 Task: Find connections with filter location Porto Calvo with filter topic #fundraisingwith filter profile language English with filter current company Danieli Group with filter school PES University with filter industry Retail Art Supplies with filter service category Typing with filter keywords title Reiki Practitioner
Action: Mouse moved to (600, 111)
Screenshot: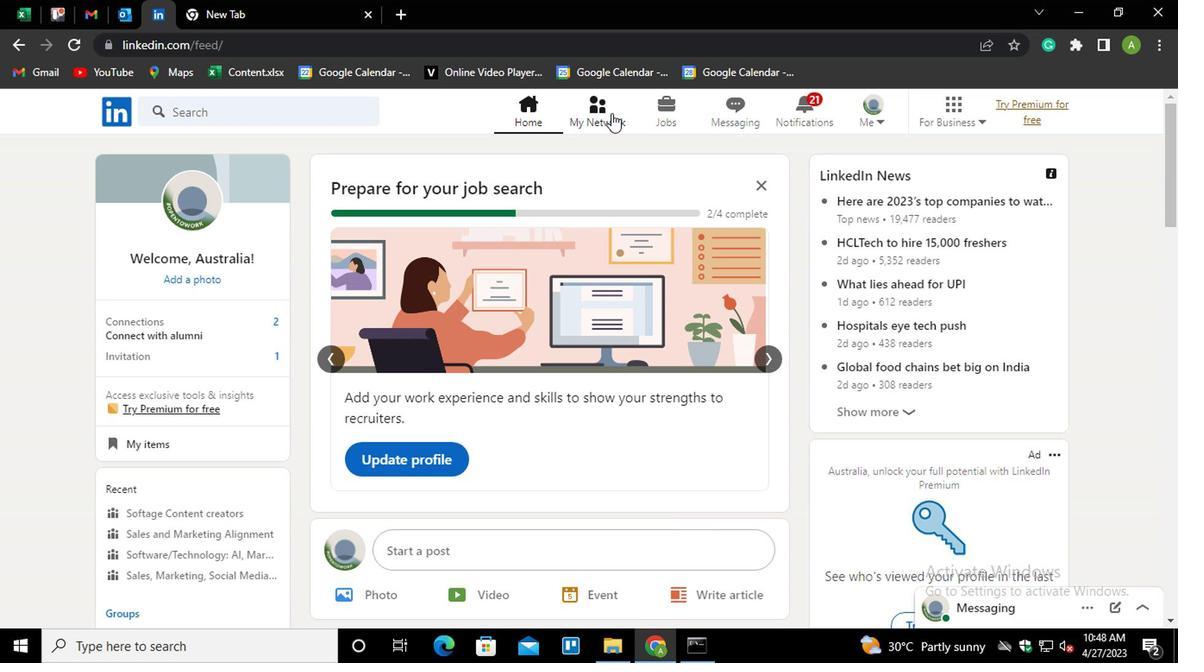 
Action: Mouse pressed left at (600, 111)
Screenshot: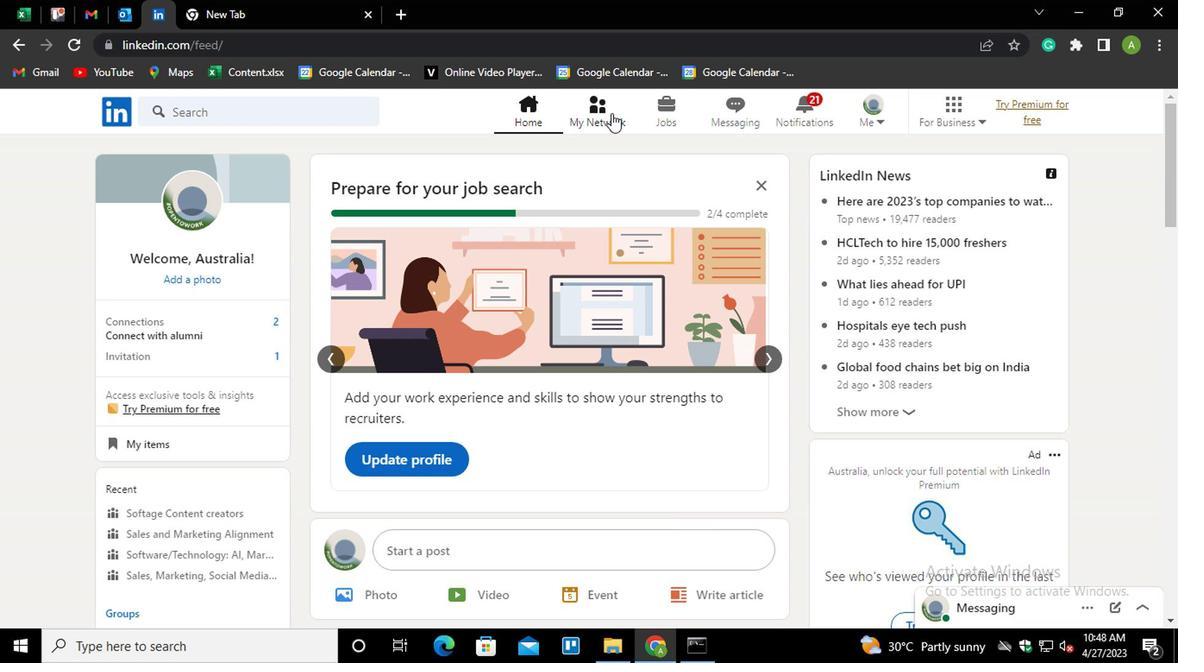 
Action: Mouse moved to (189, 197)
Screenshot: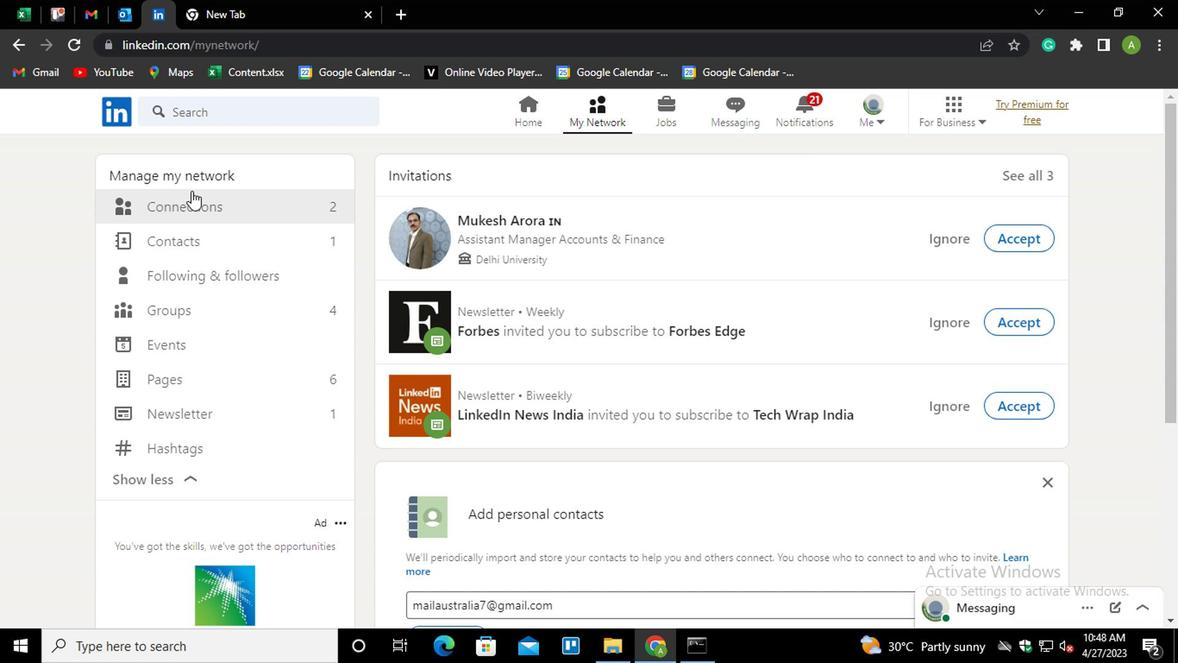 
Action: Mouse pressed left at (189, 197)
Screenshot: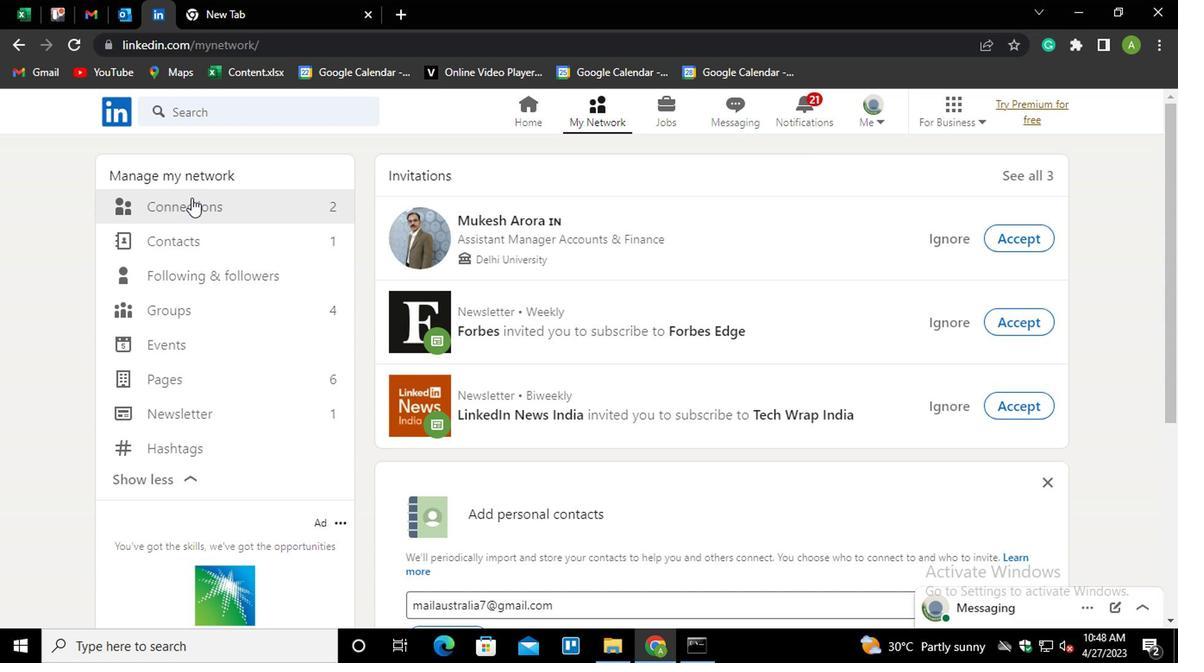 
Action: Mouse moved to (684, 210)
Screenshot: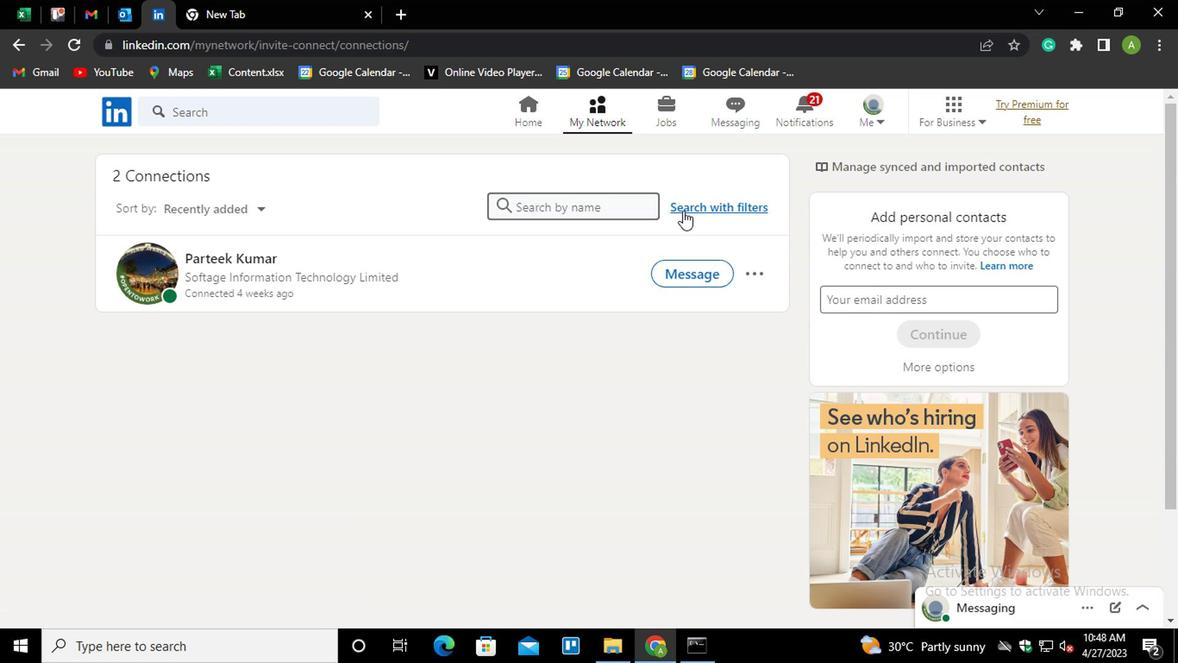 
Action: Mouse pressed left at (684, 210)
Screenshot: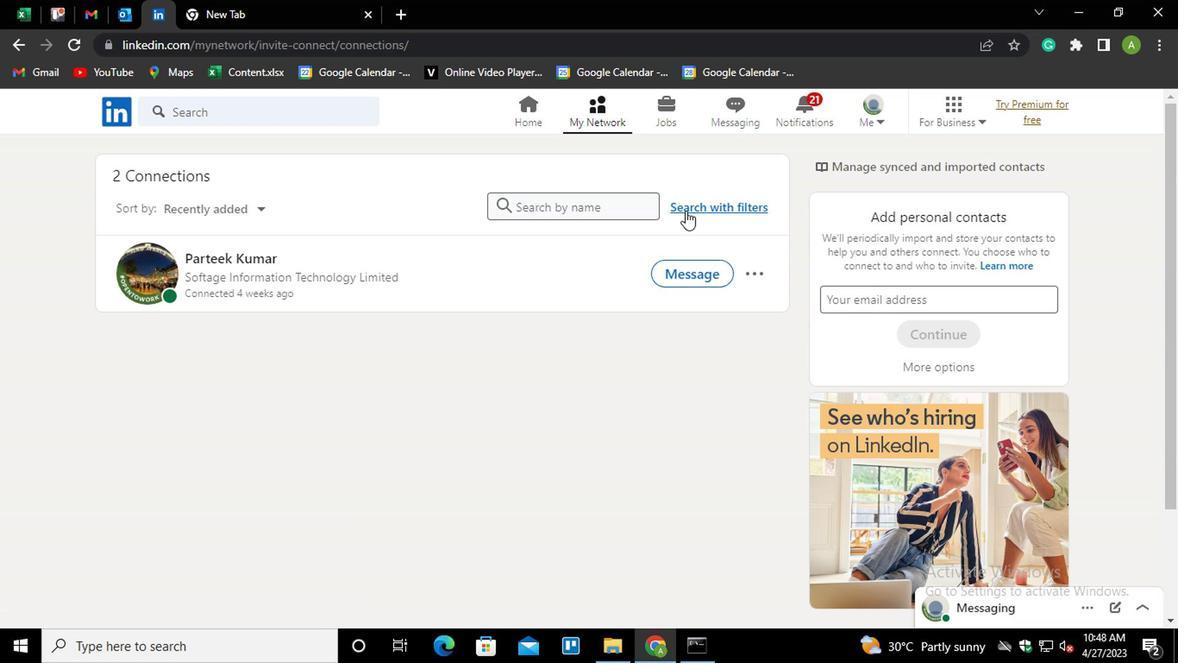 
Action: Mouse moved to (575, 155)
Screenshot: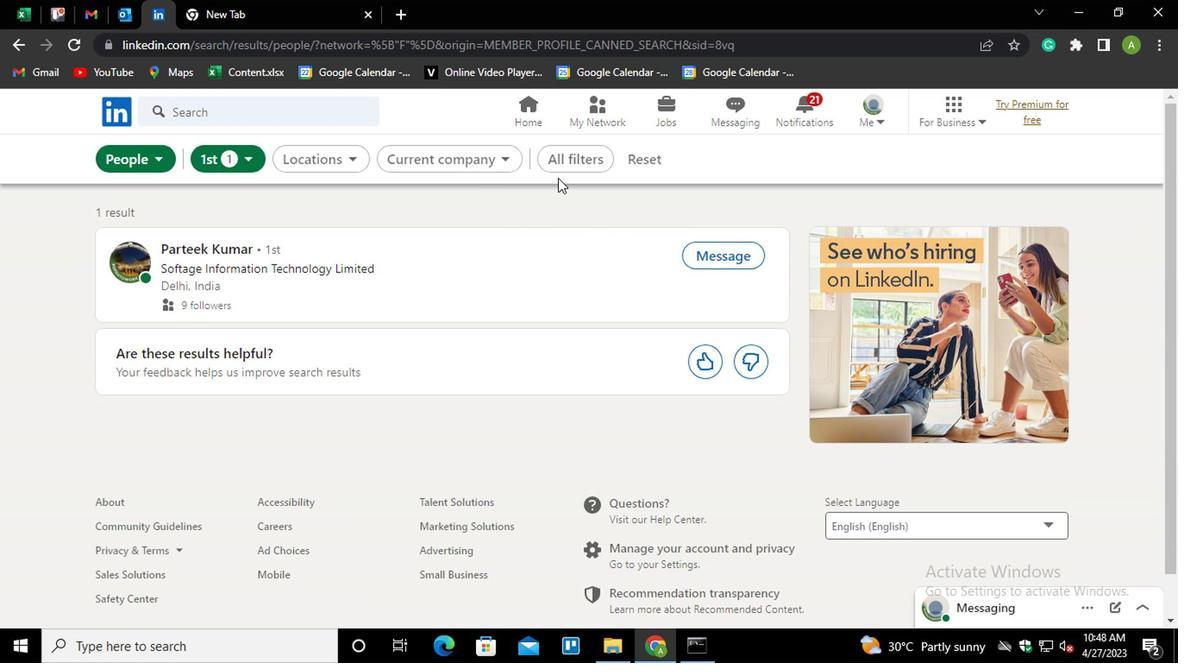 
Action: Mouse pressed left at (575, 155)
Screenshot: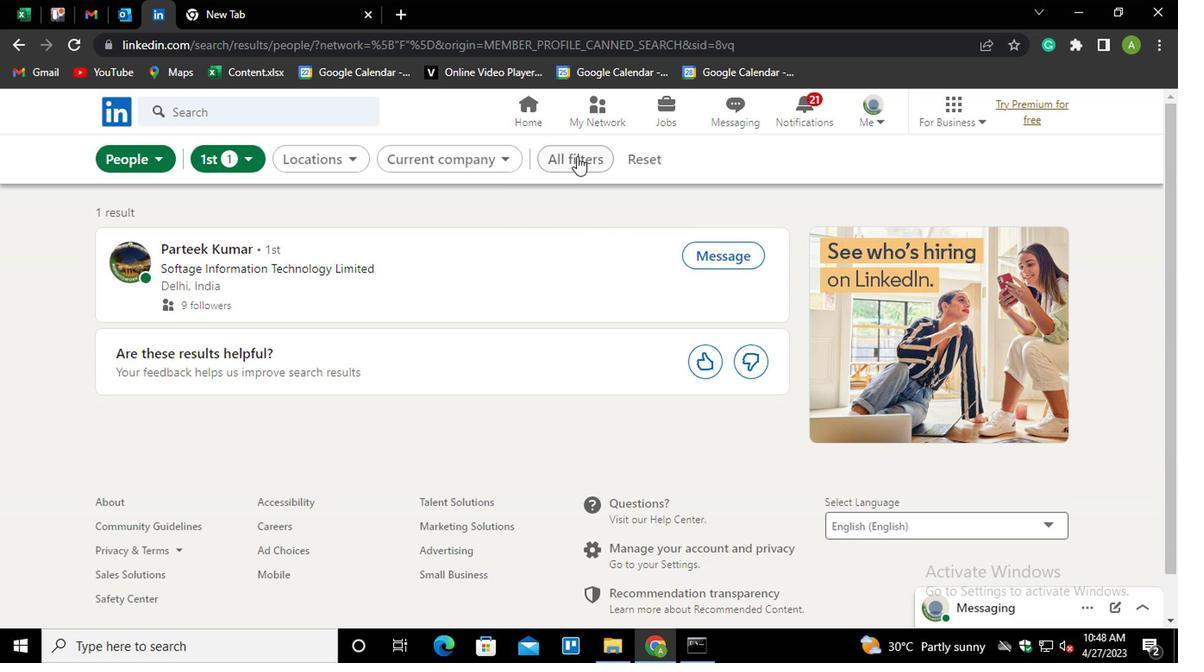 
Action: Mouse moved to (792, 301)
Screenshot: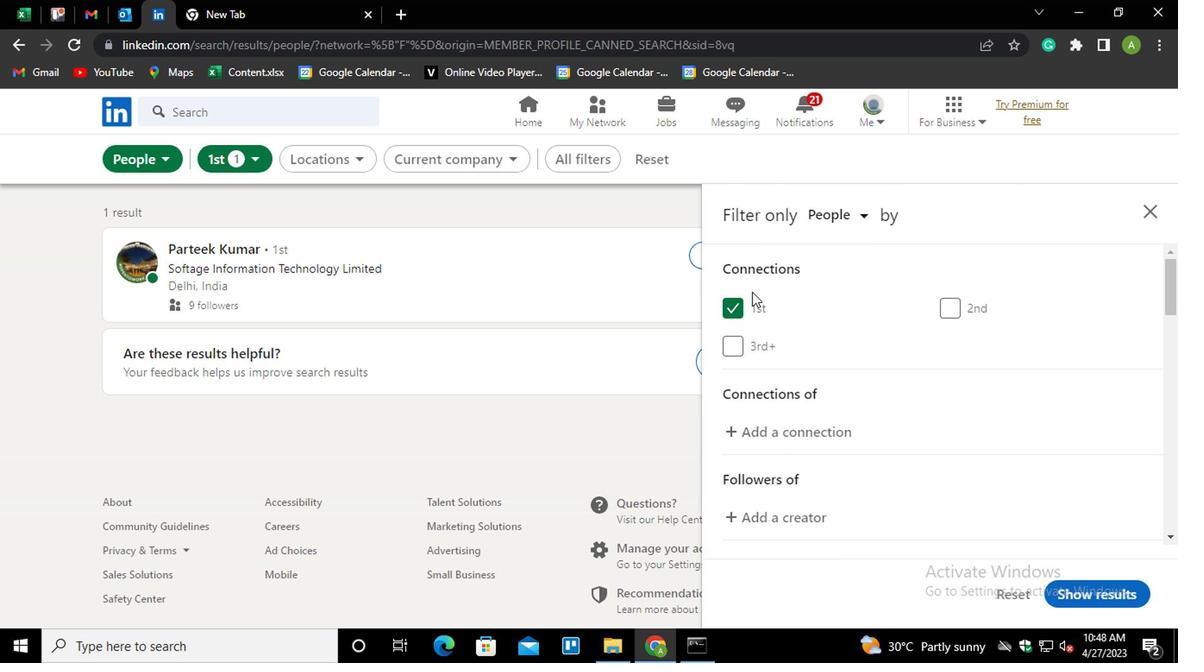 
Action: Mouse scrolled (792, 300) with delta (0, 0)
Screenshot: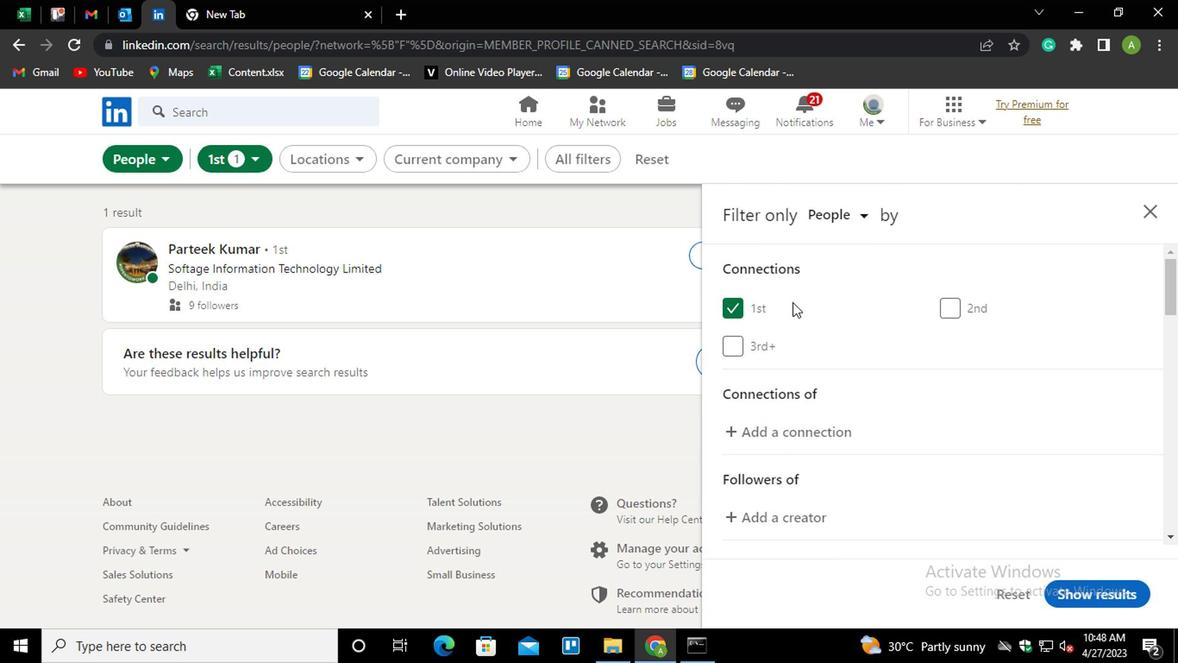 
Action: Mouse scrolled (792, 300) with delta (0, 0)
Screenshot: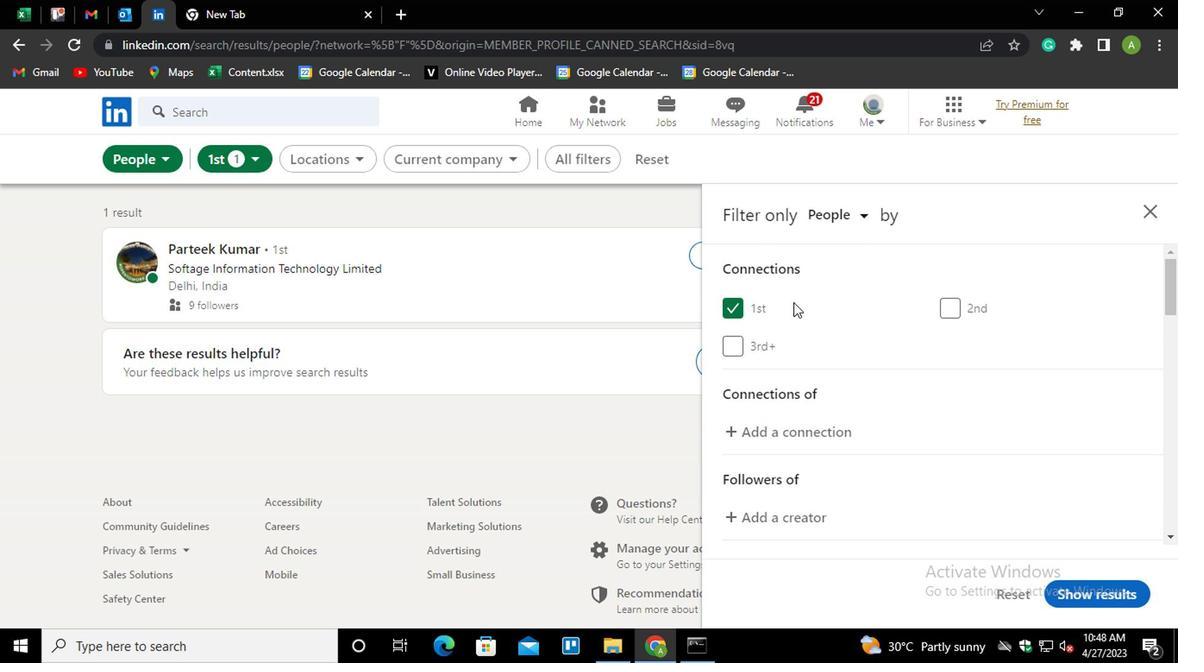 
Action: Mouse scrolled (792, 300) with delta (0, 0)
Screenshot: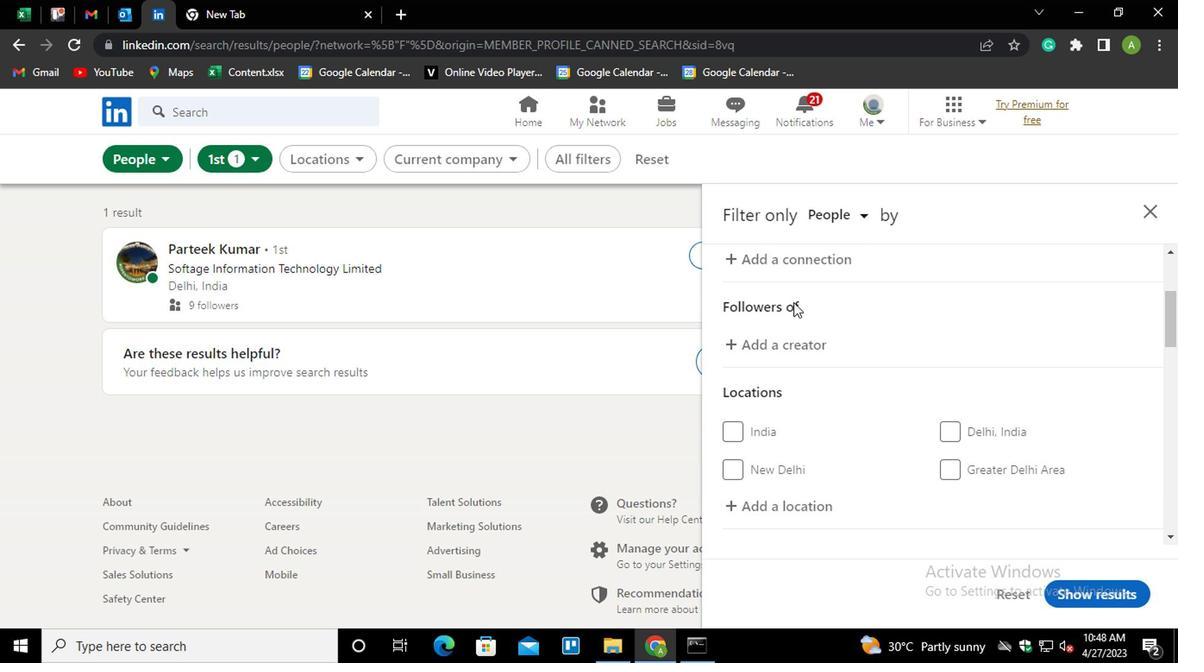 
Action: Mouse moved to (781, 413)
Screenshot: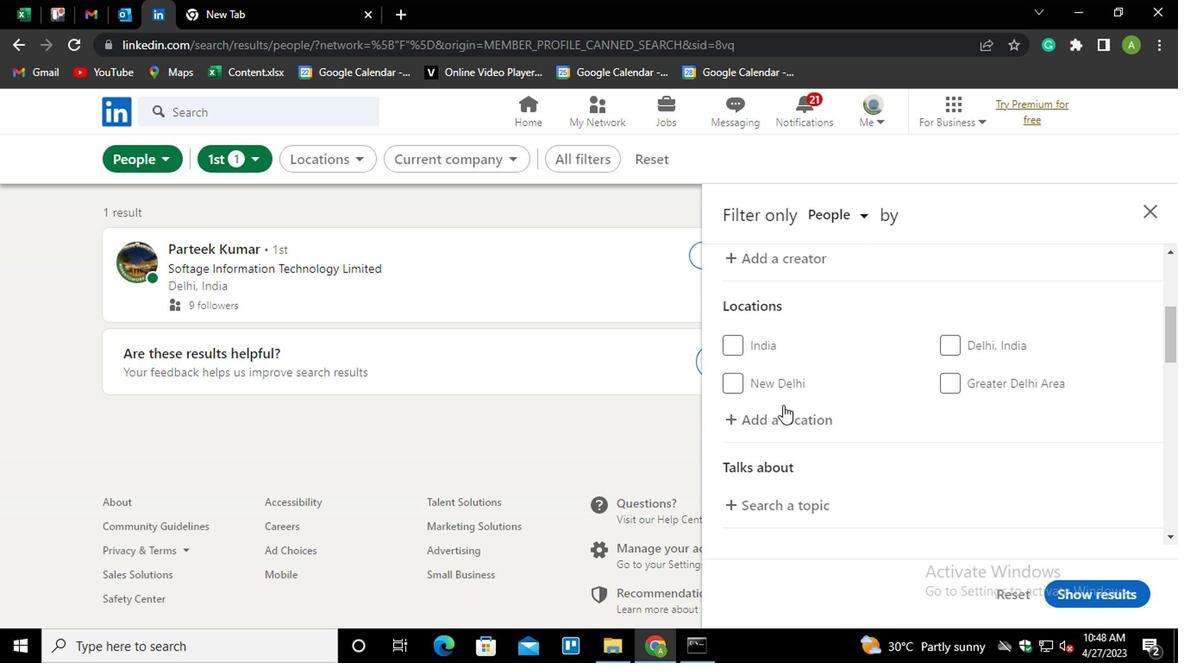
Action: Mouse pressed left at (781, 413)
Screenshot: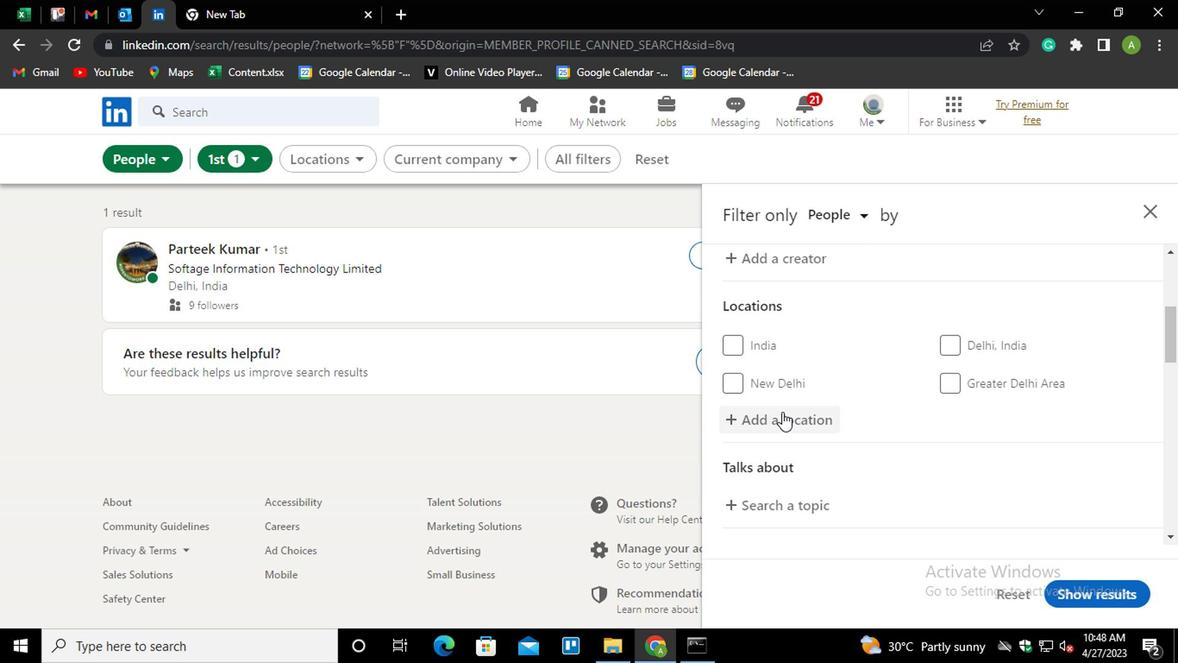 
Action: Mouse moved to (783, 415)
Screenshot: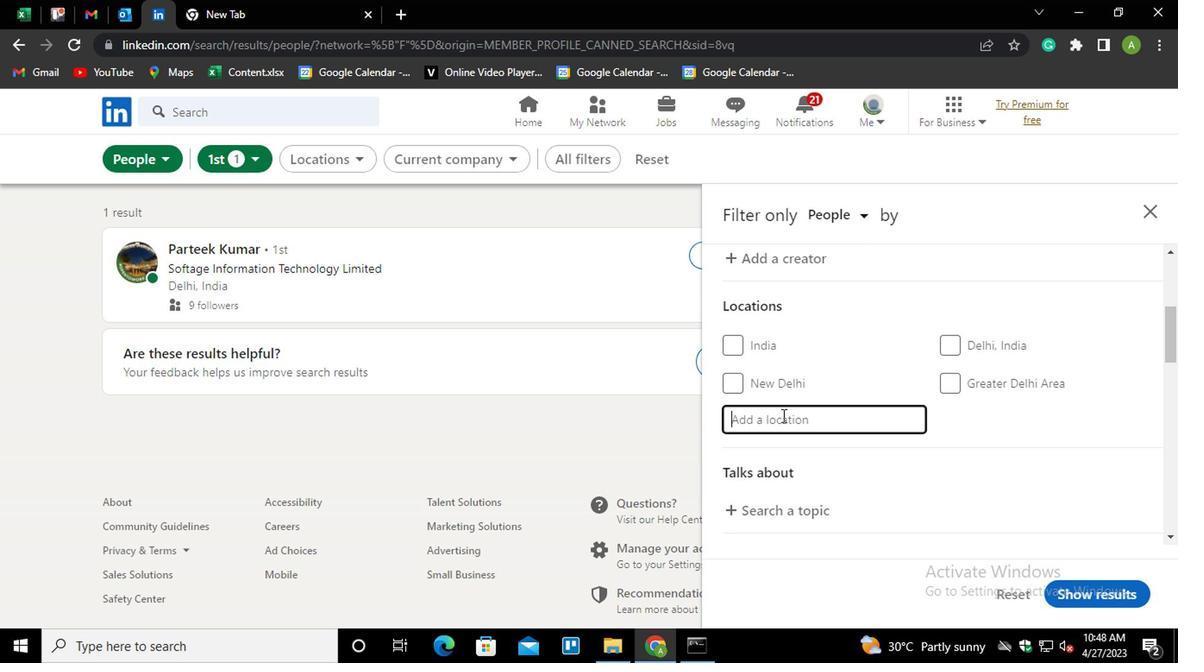 
Action: Mouse pressed left at (783, 415)
Screenshot: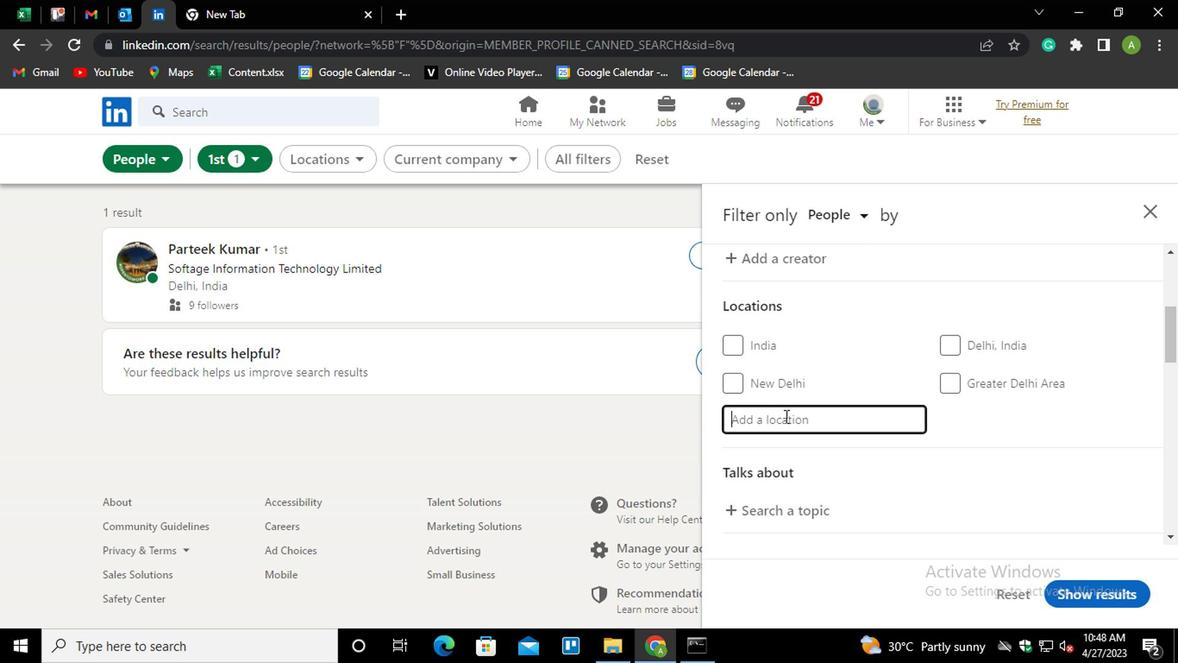 
Action: Mouse moved to (783, 416)
Screenshot: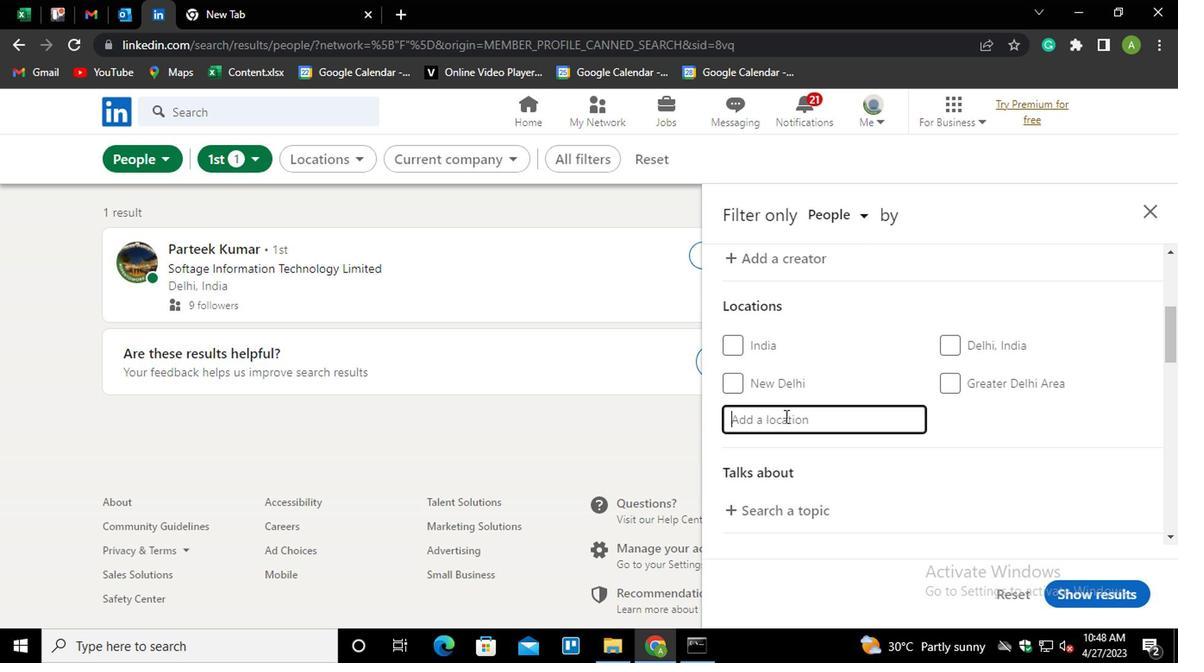 
Action: Key pressed <Key.shift_r>Porto<Key.space><Key.shift><Key.shift>CALVO<Key.down><Key.enter>
Screenshot: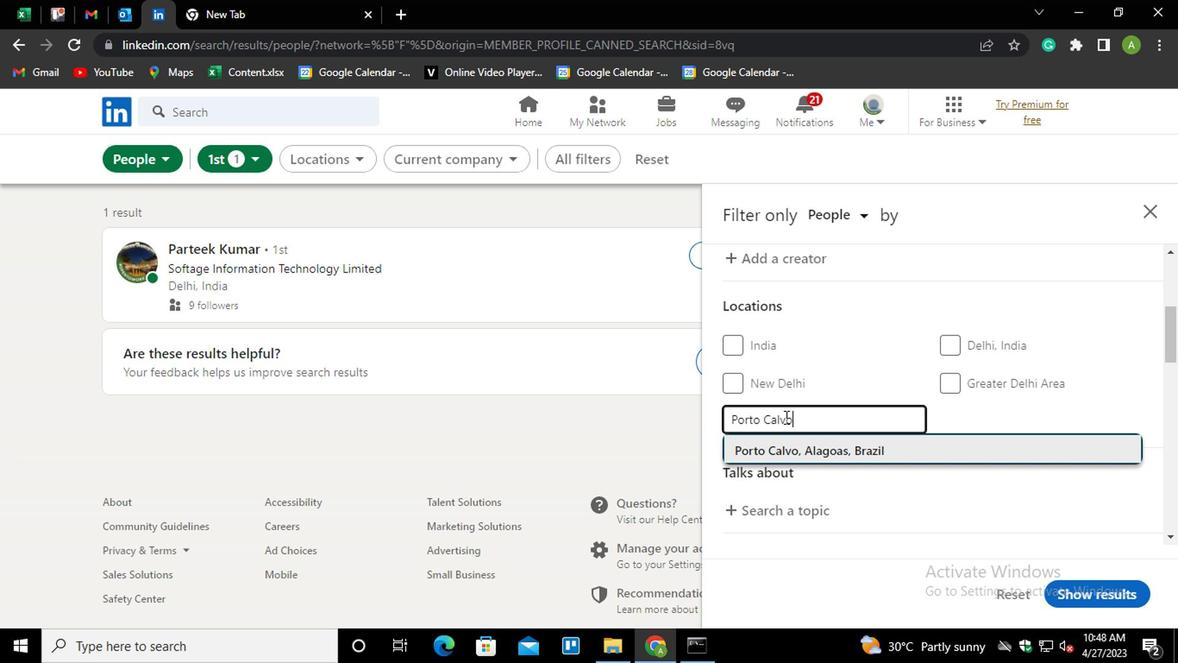 
Action: Mouse moved to (783, 416)
Screenshot: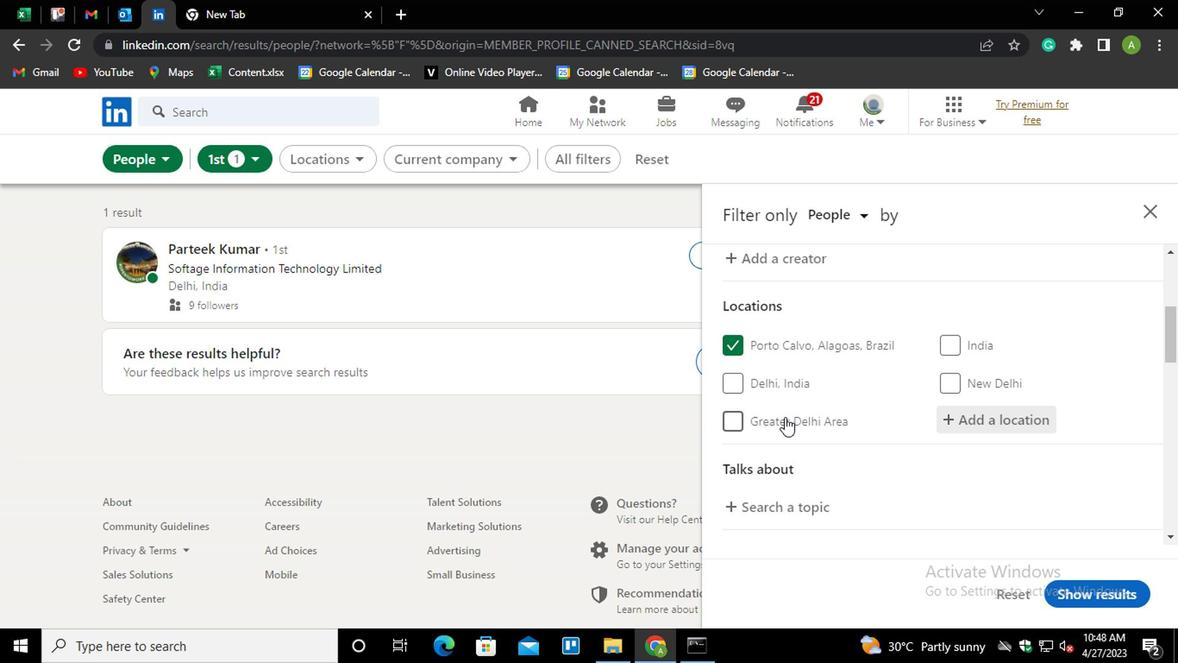 
Action: Mouse scrolled (783, 415) with delta (0, -1)
Screenshot: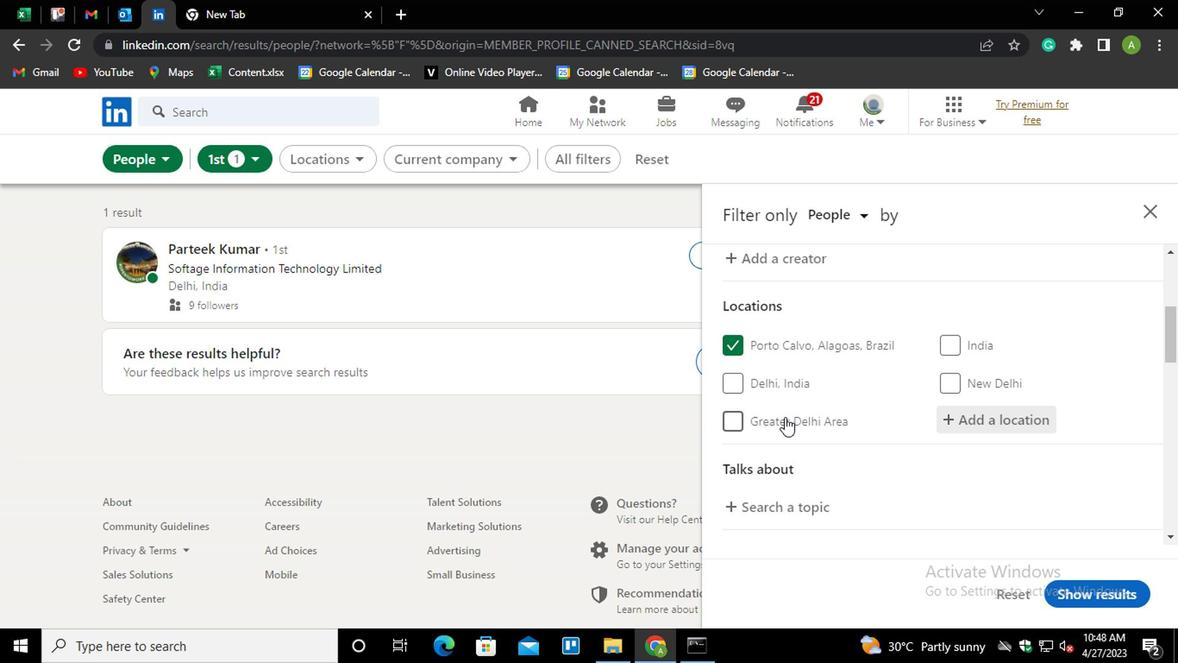 
Action: Mouse moved to (785, 417)
Screenshot: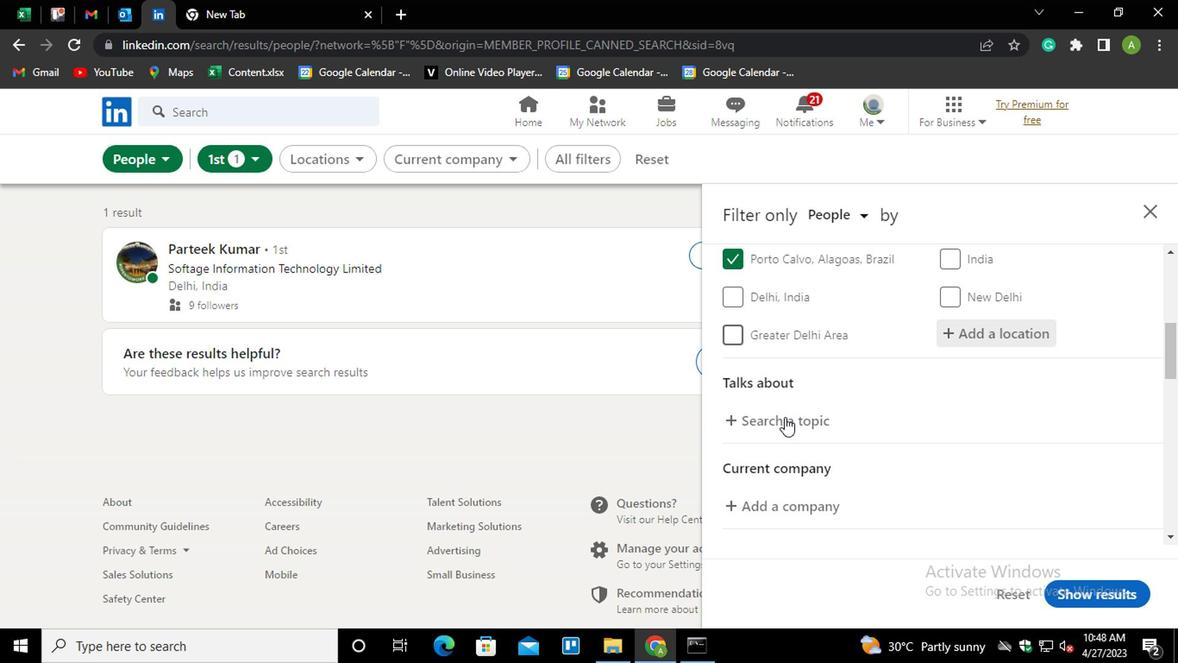 
Action: Mouse pressed left at (785, 417)
Screenshot: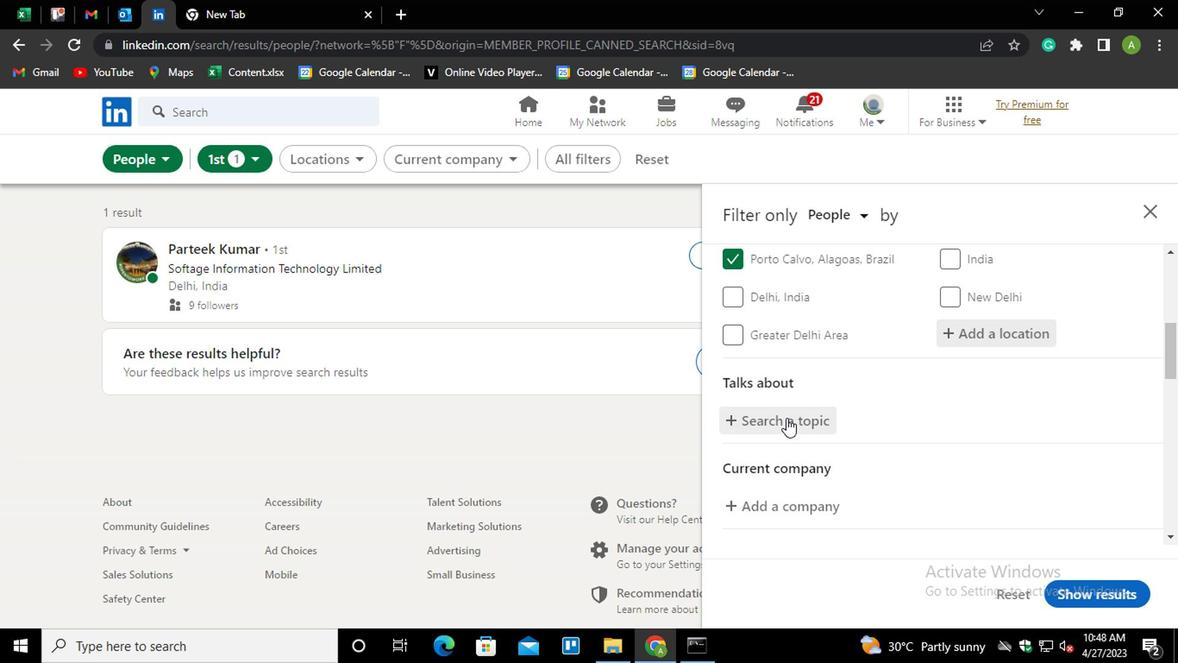 
Action: Key pressed <Key.shift>#FUNDRAISING
Screenshot: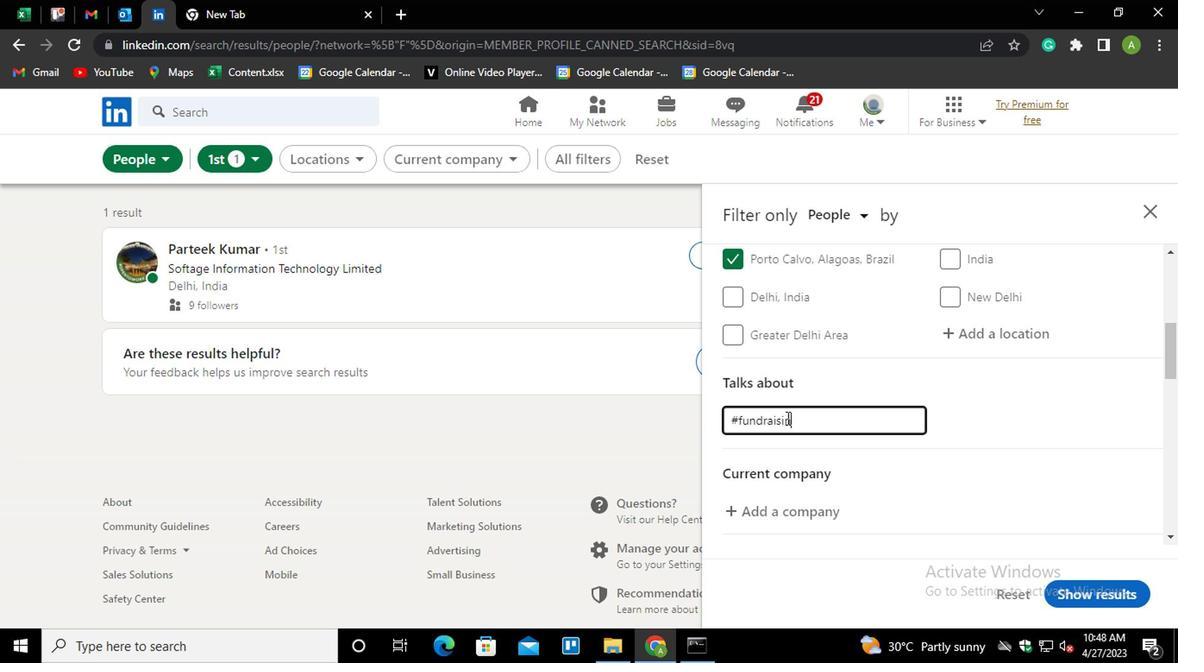 
Action: Mouse moved to (1048, 431)
Screenshot: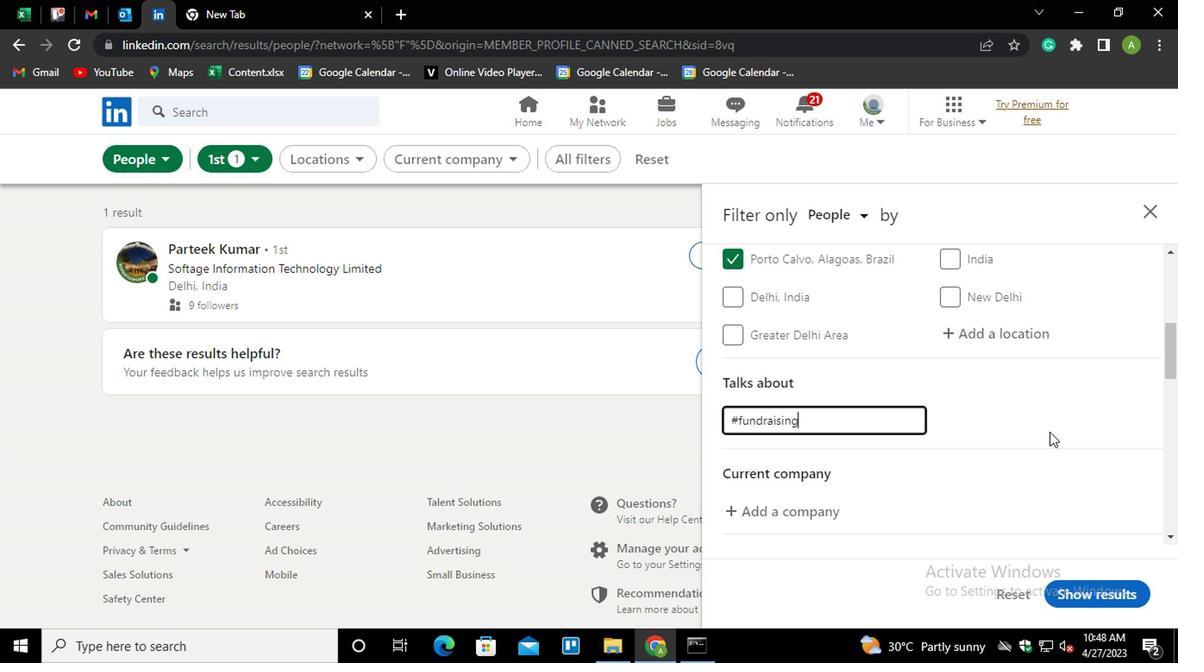 
Action: Mouse pressed left at (1048, 431)
Screenshot: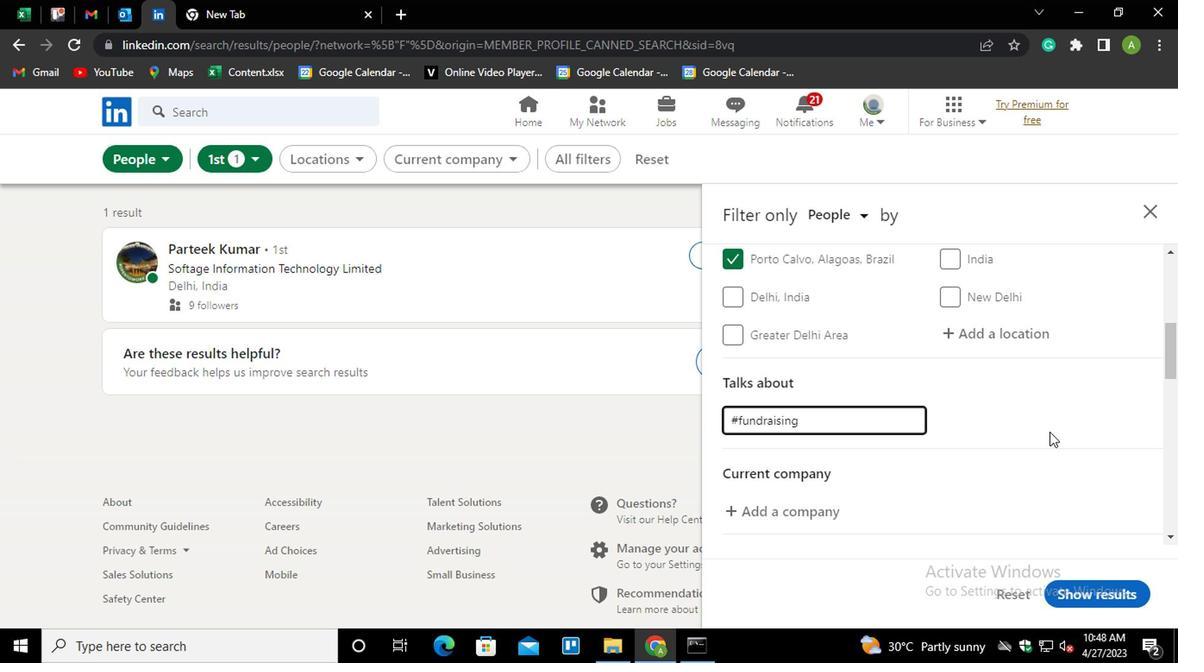 
Action: Mouse moved to (1036, 449)
Screenshot: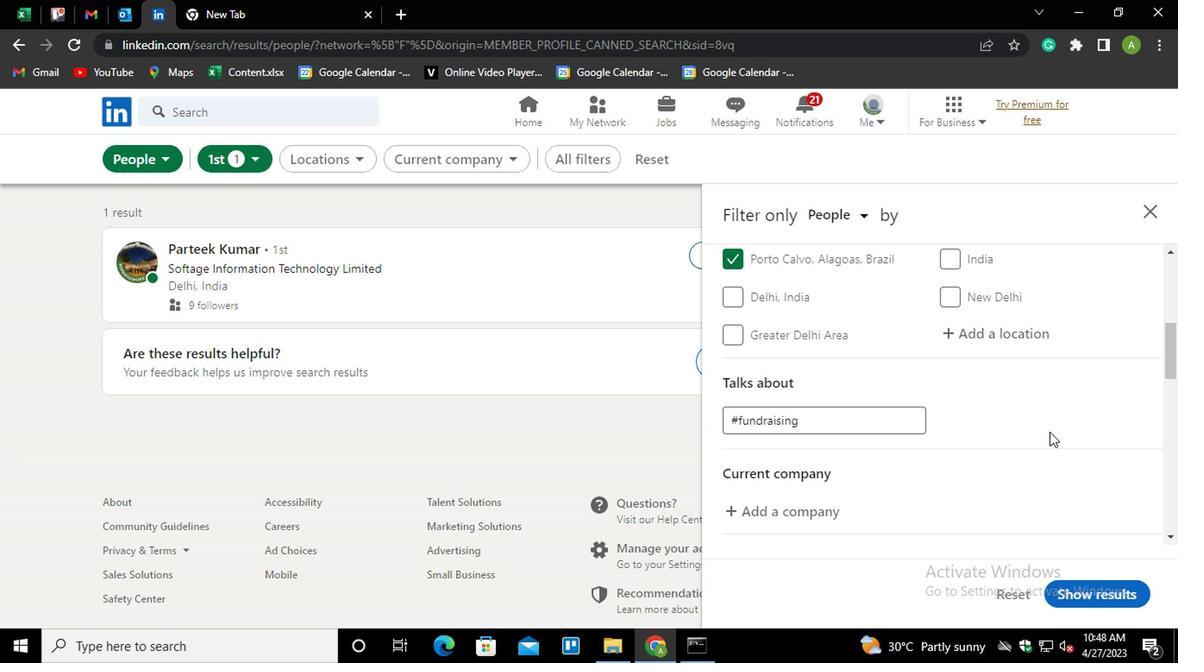 
Action: Mouse scrolled (1036, 448) with delta (0, 0)
Screenshot: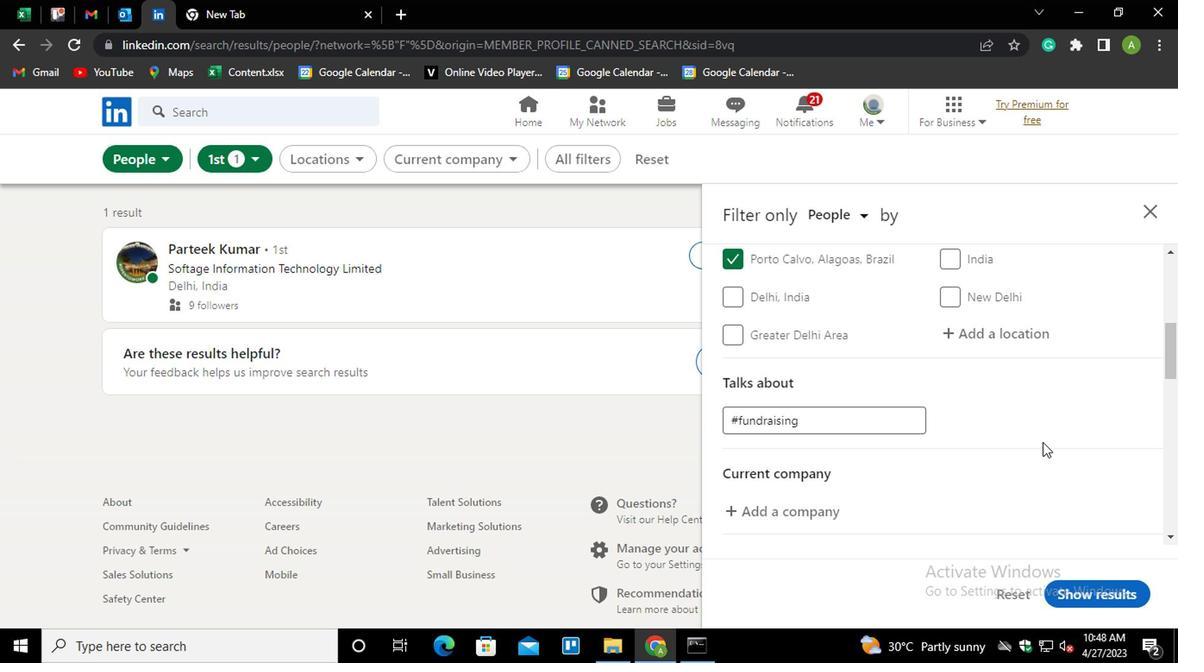 
Action: Mouse moved to (806, 422)
Screenshot: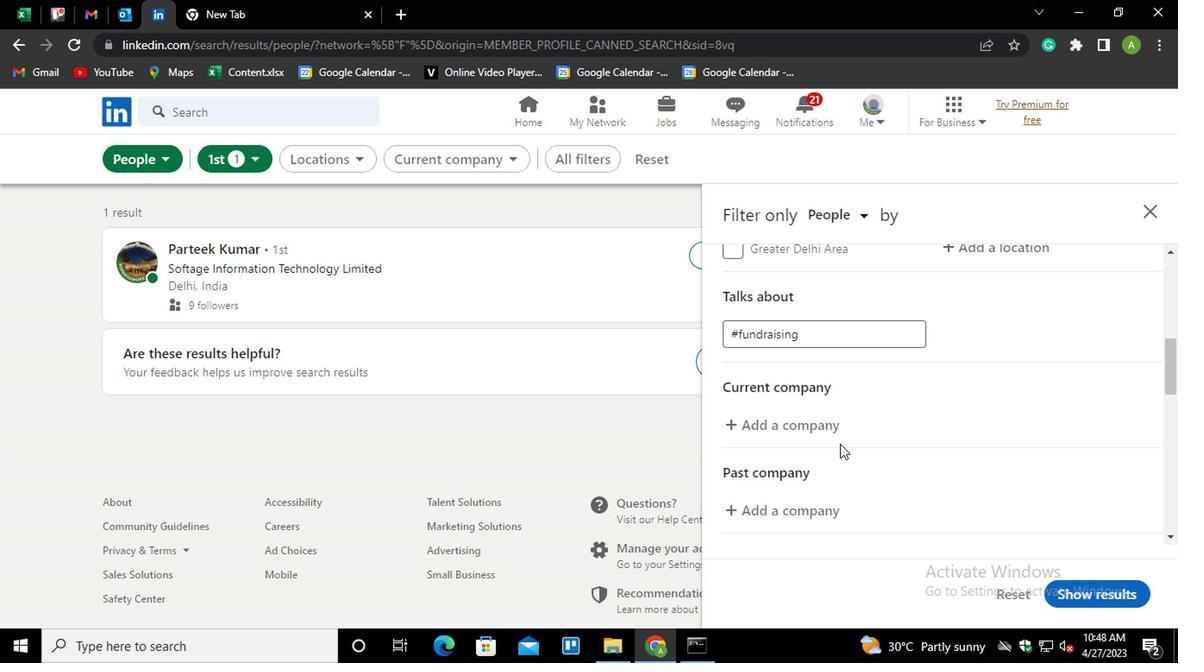 
Action: Mouse pressed left at (806, 422)
Screenshot: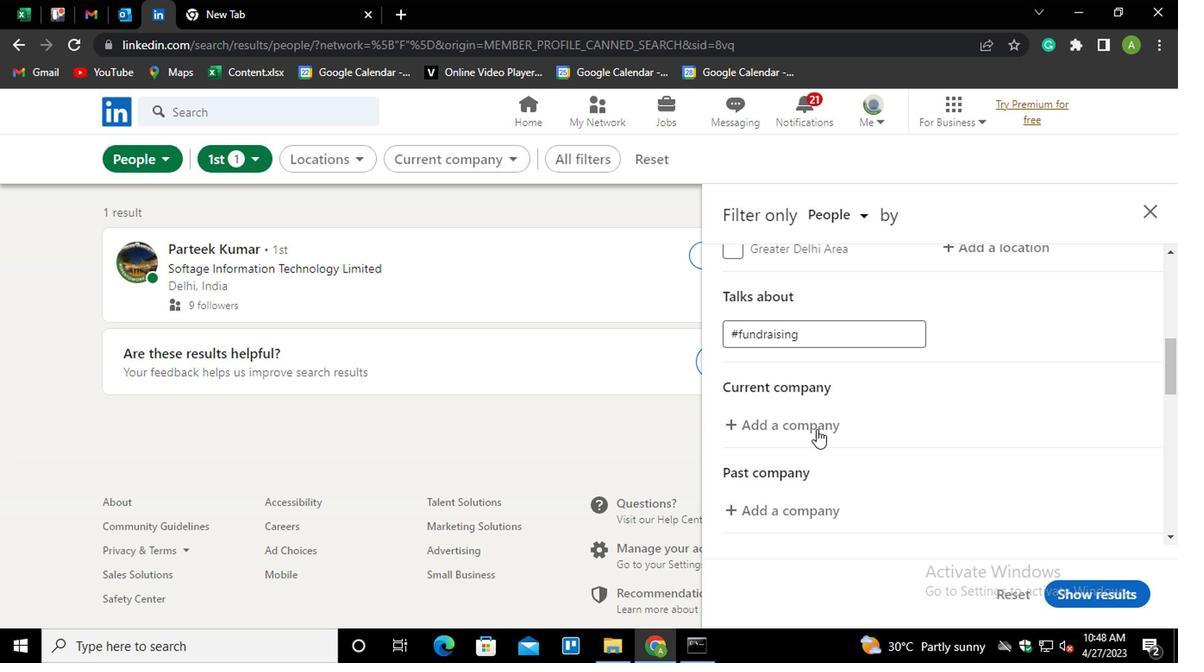 
Action: Mouse moved to (808, 422)
Screenshot: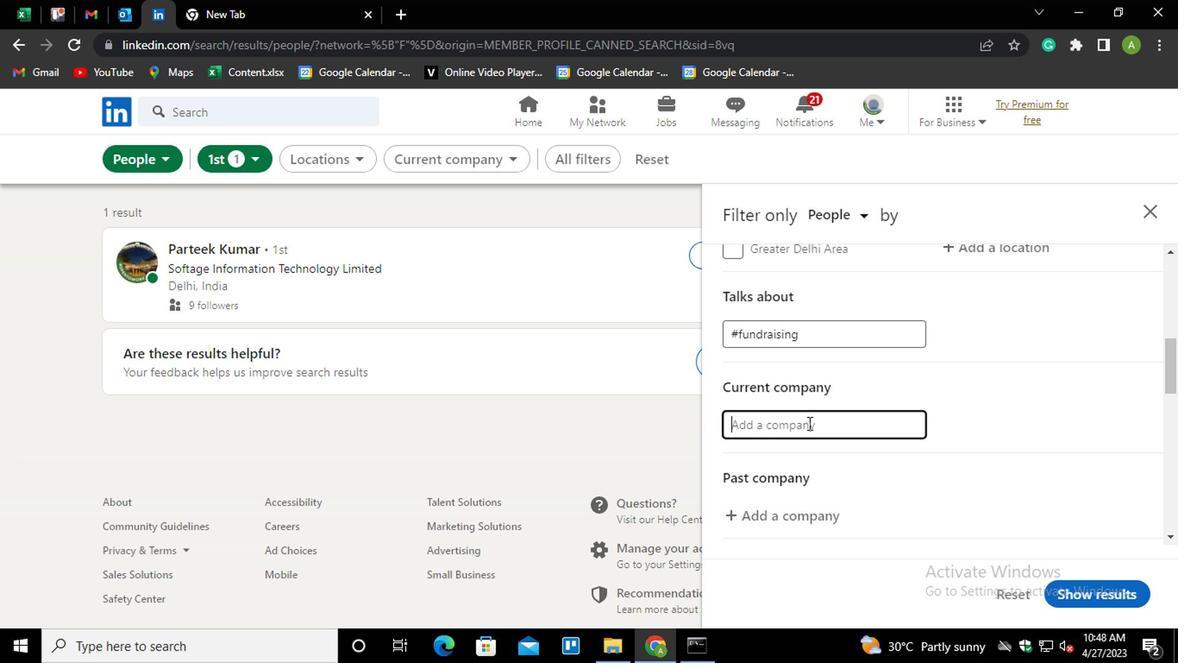 
Action: Mouse pressed left at (808, 422)
Screenshot: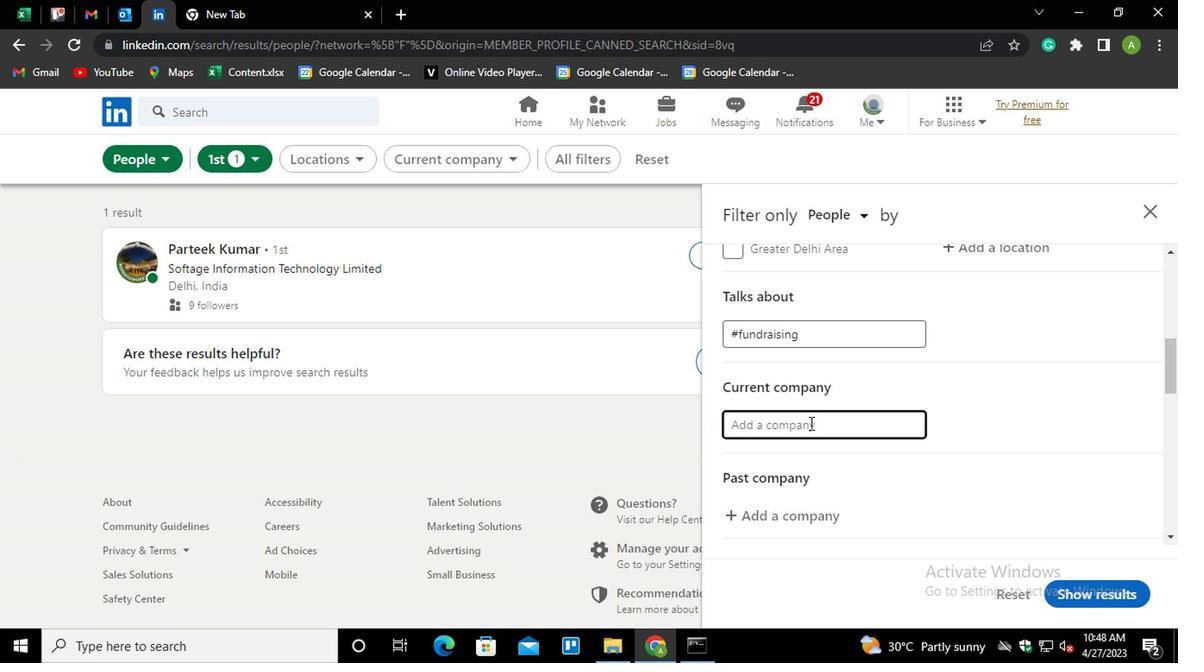 
Action: Key pressed <Key.shift>DANIELI<Key.down><Key.enter>
Screenshot: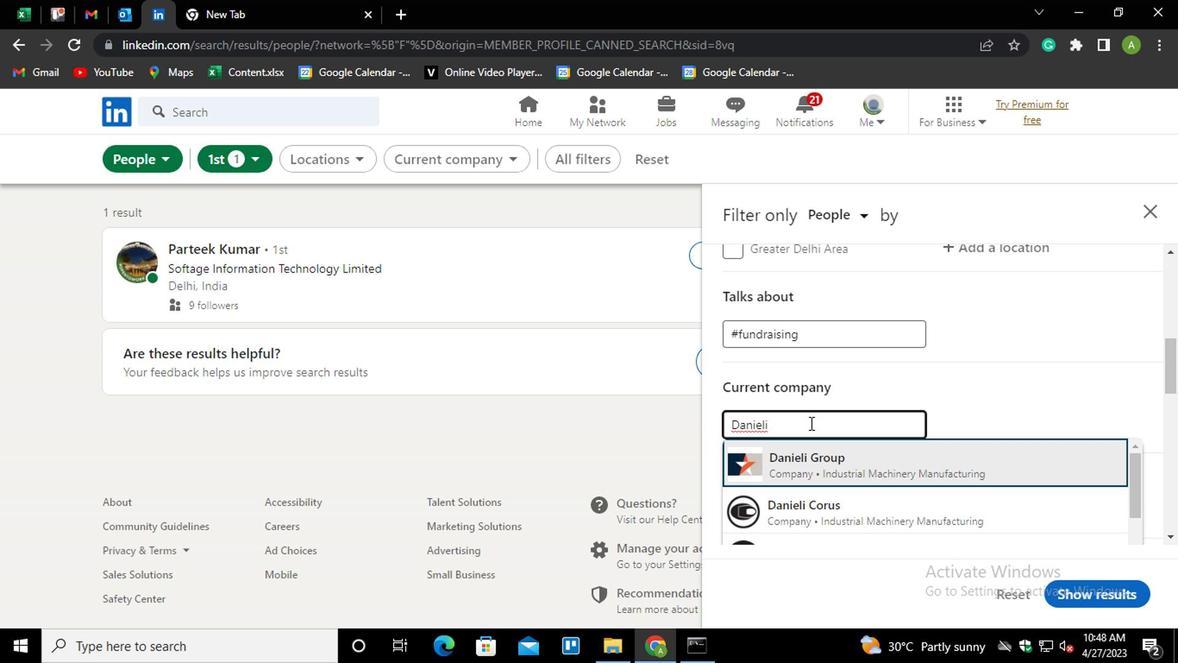 
Action: Mouse moved to (824, 422)
Screenshot: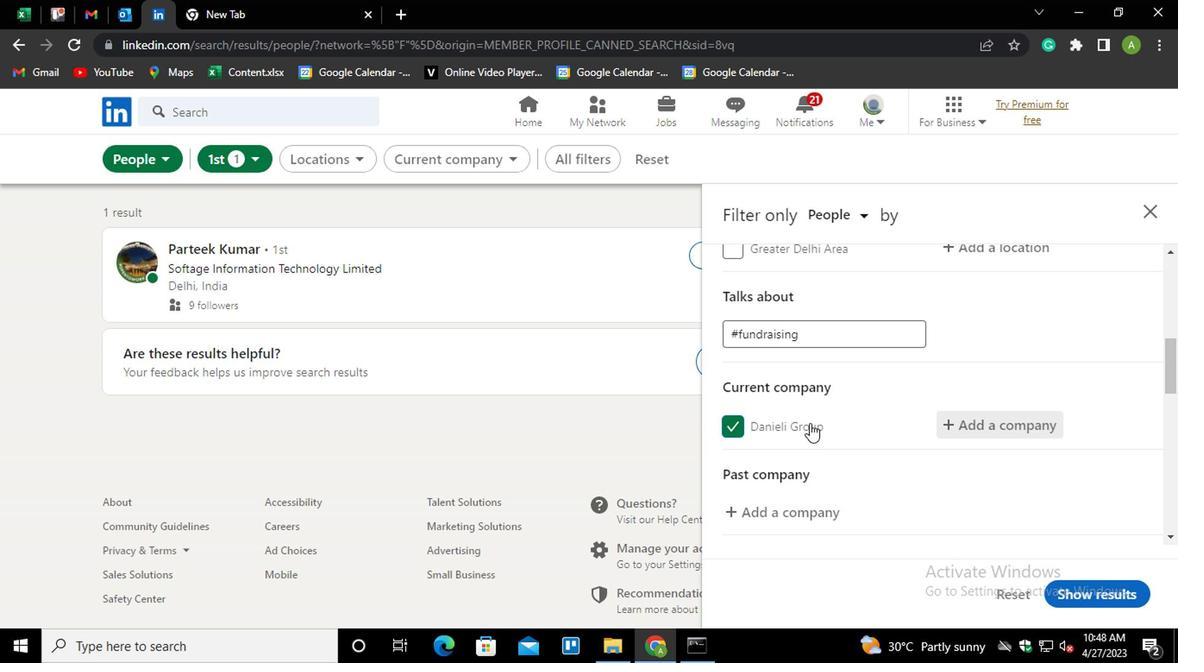 
Action: Mouse scrolled (824, 421) with delta (0, 0)
Screenshot: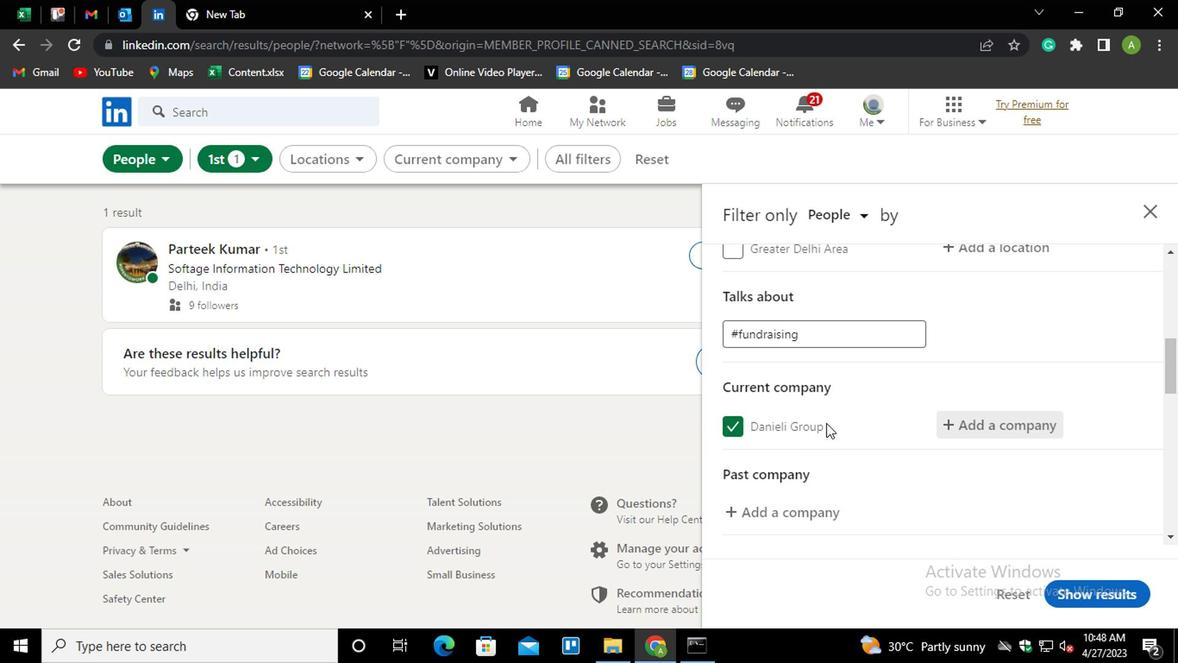 
Action: Mouse moved to (822, 425)
Screenshot: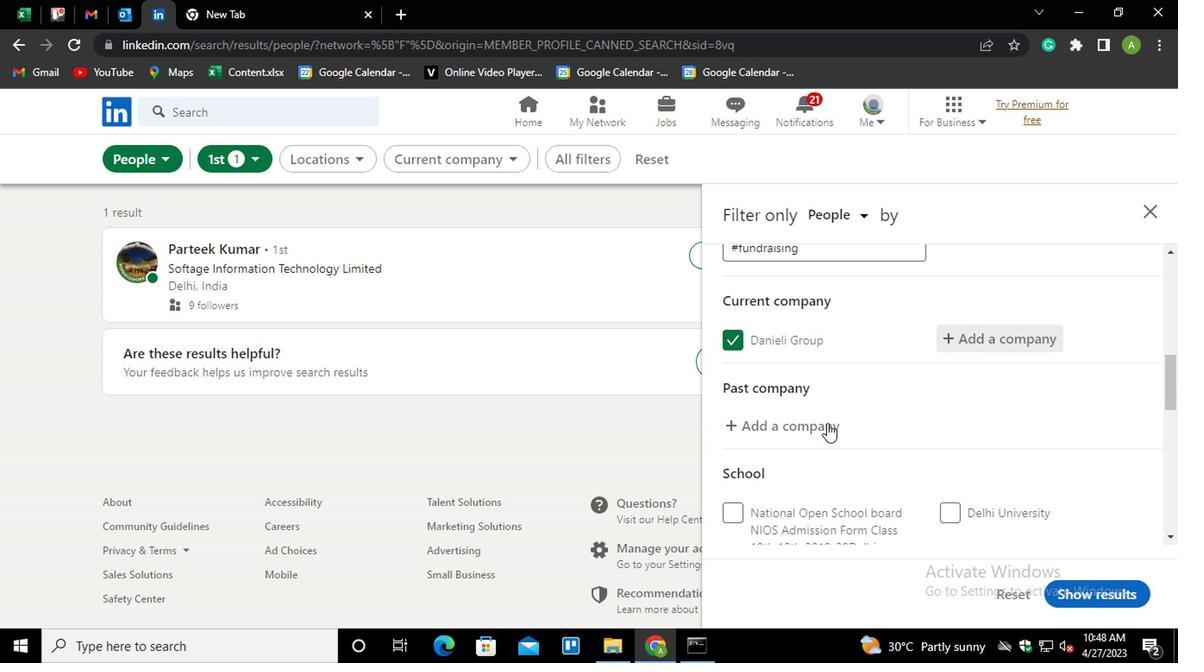 
Action: Mouse scrolled (822, 424) with delta (0, -1)
Screenshot: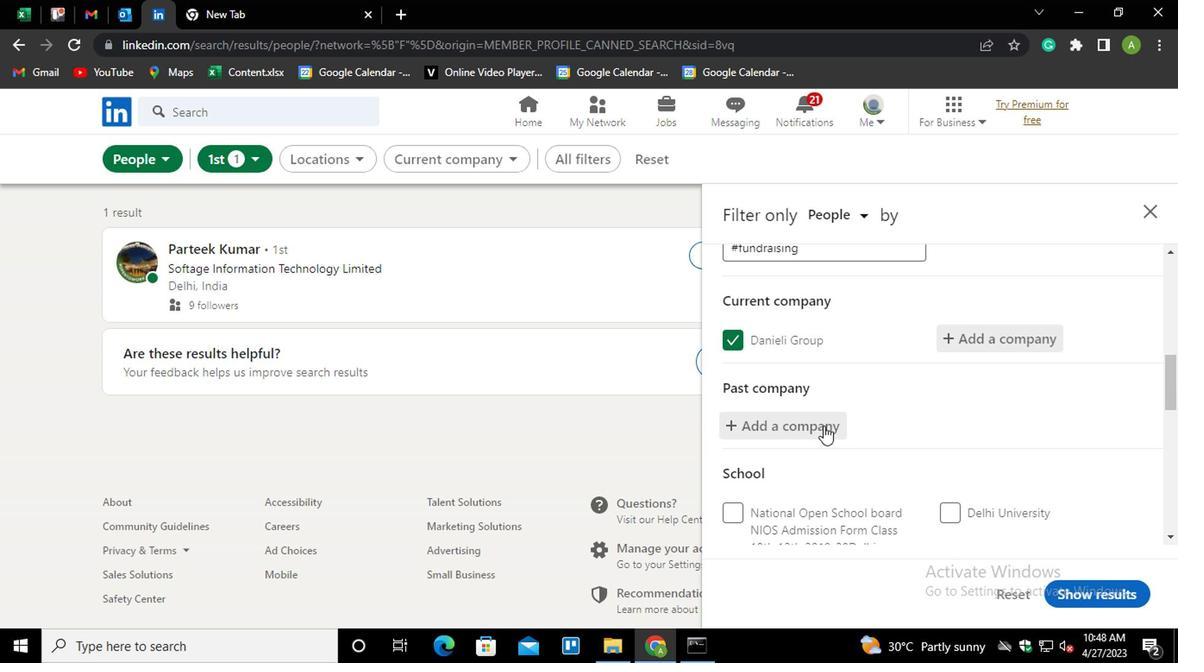 
Action: Mouse moved to (822, 389)
Screenshot: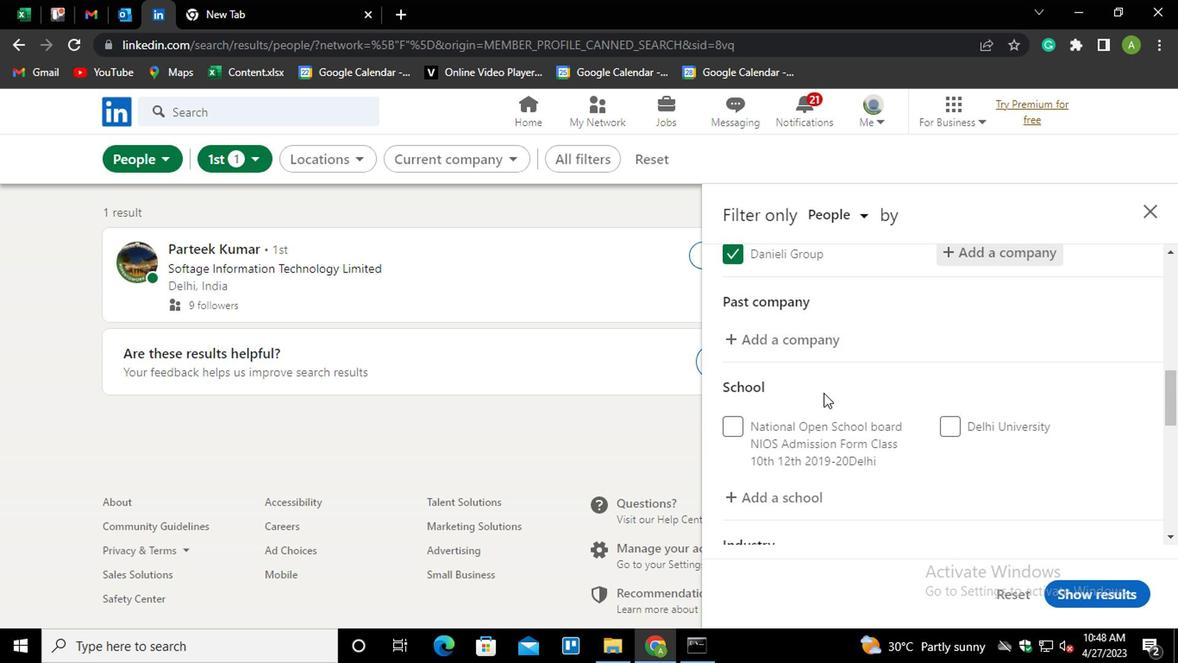 
Action: Mouse scrolled (822, 389) with delta (0, 0)
Screenshot: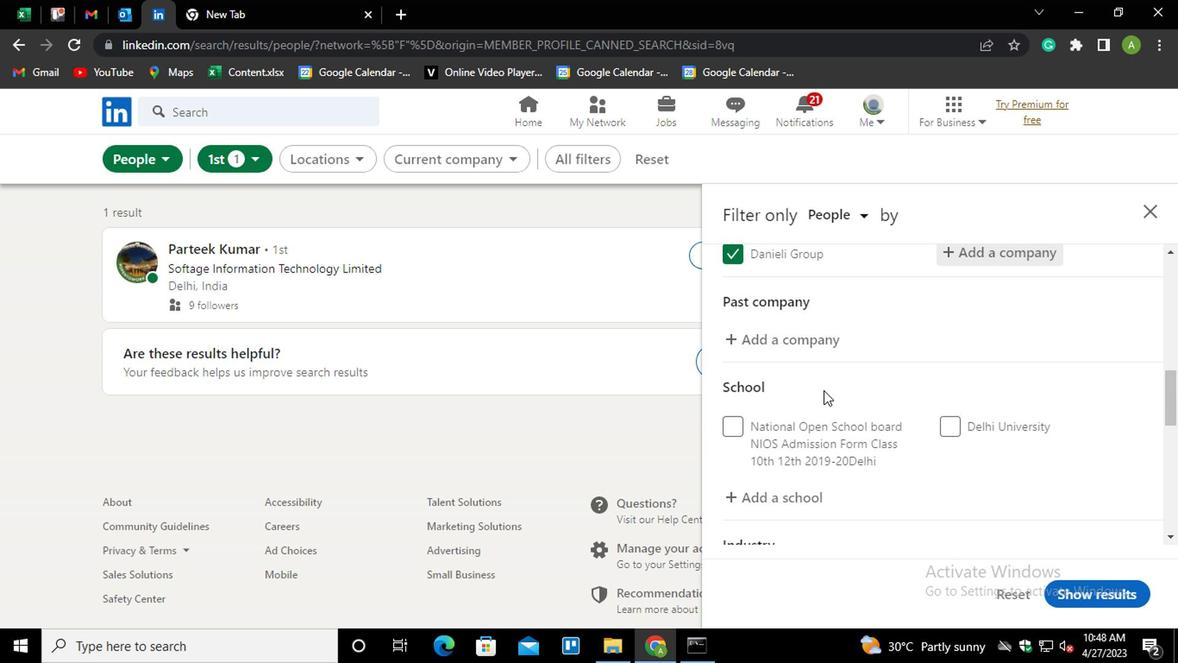 
Action: Mouse moved to (792, 411)
Screenshot: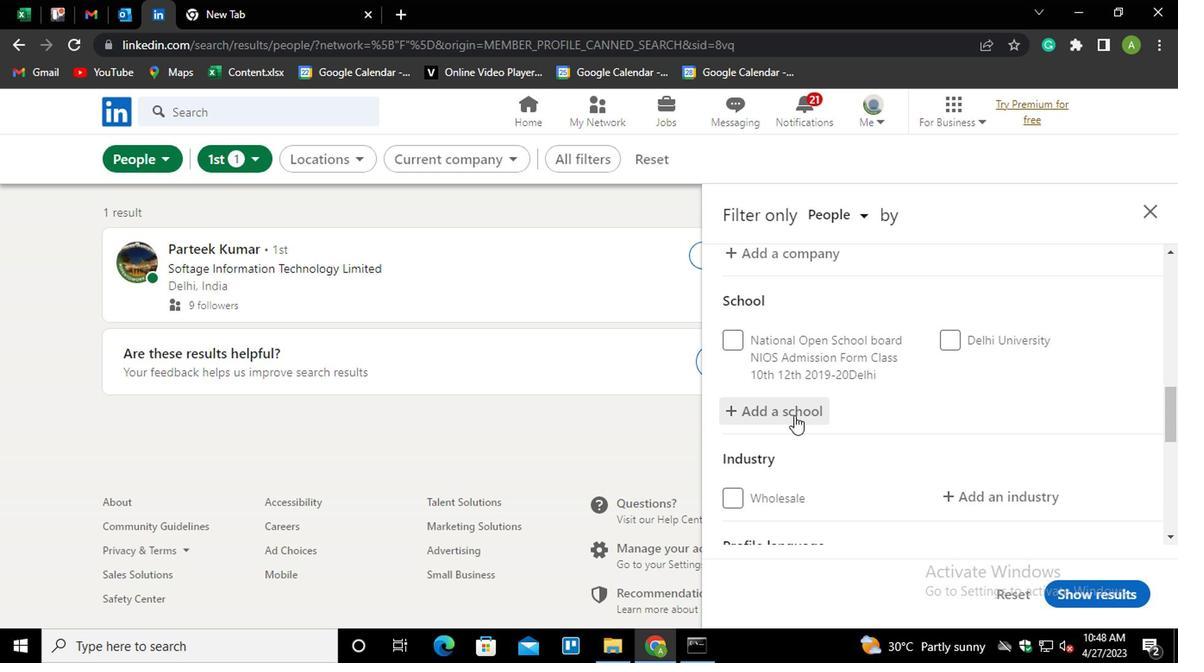 
Action: Mouse pressed left at (792, 411)
Screenshot: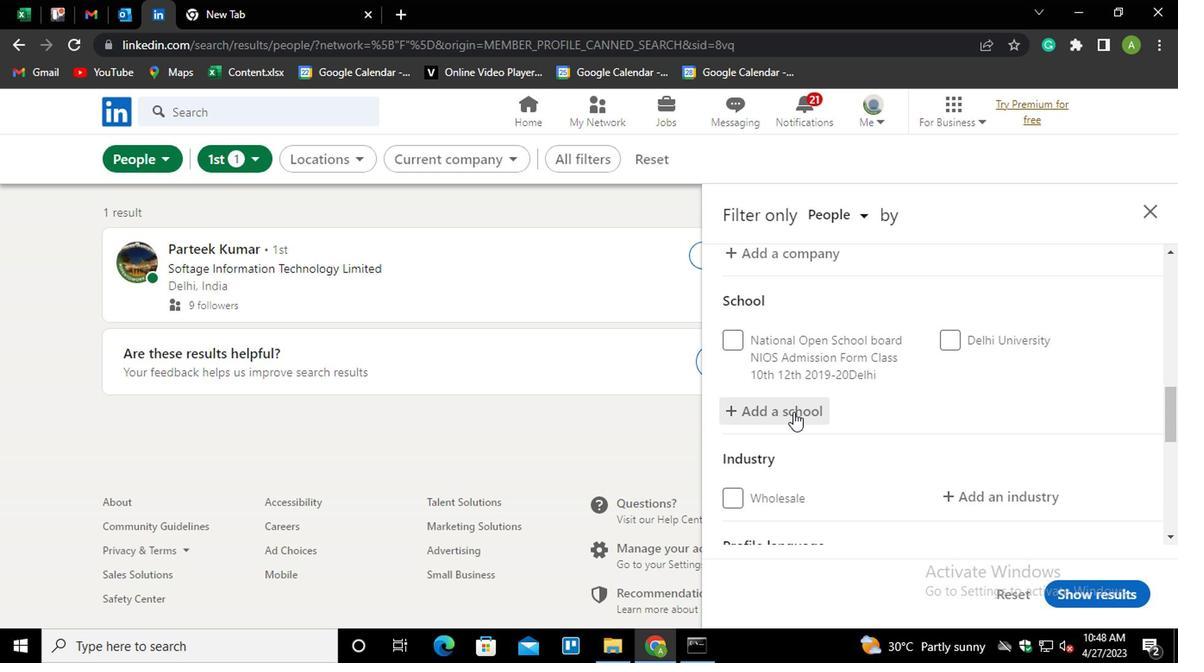 
Action: Mouse moved to (798, 410)
Screenshot: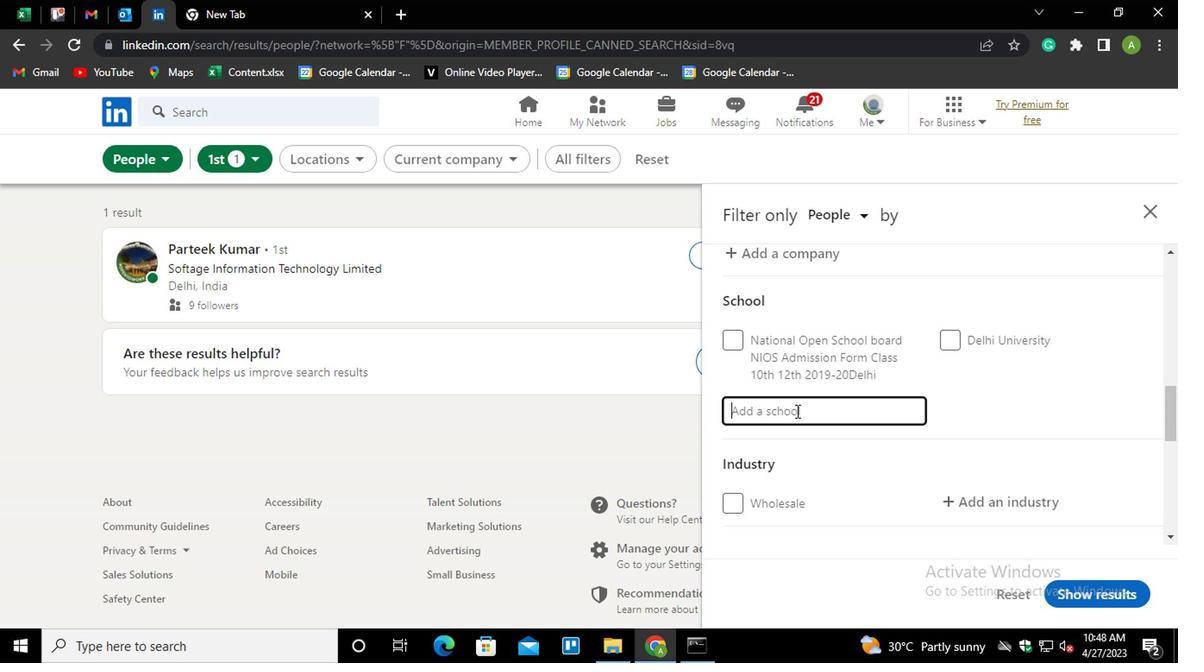 
Action: Mouse pressed left at (798, 410)
Screenshot: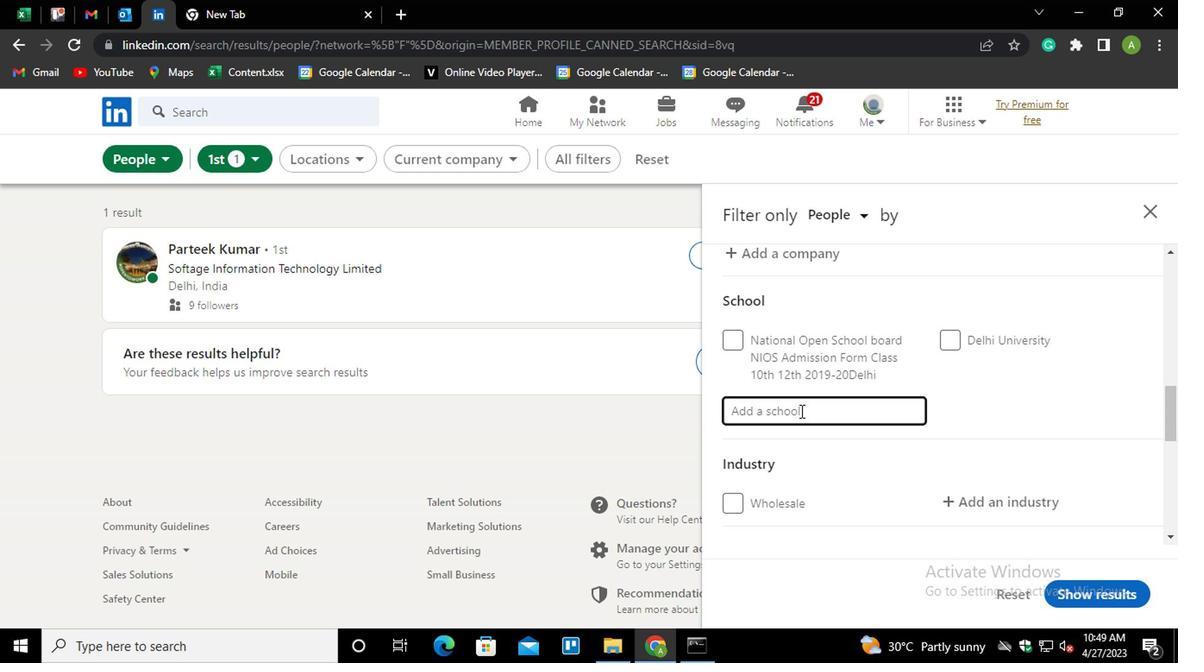 
Action: Mouse moved to (788, 415)
Screenshot: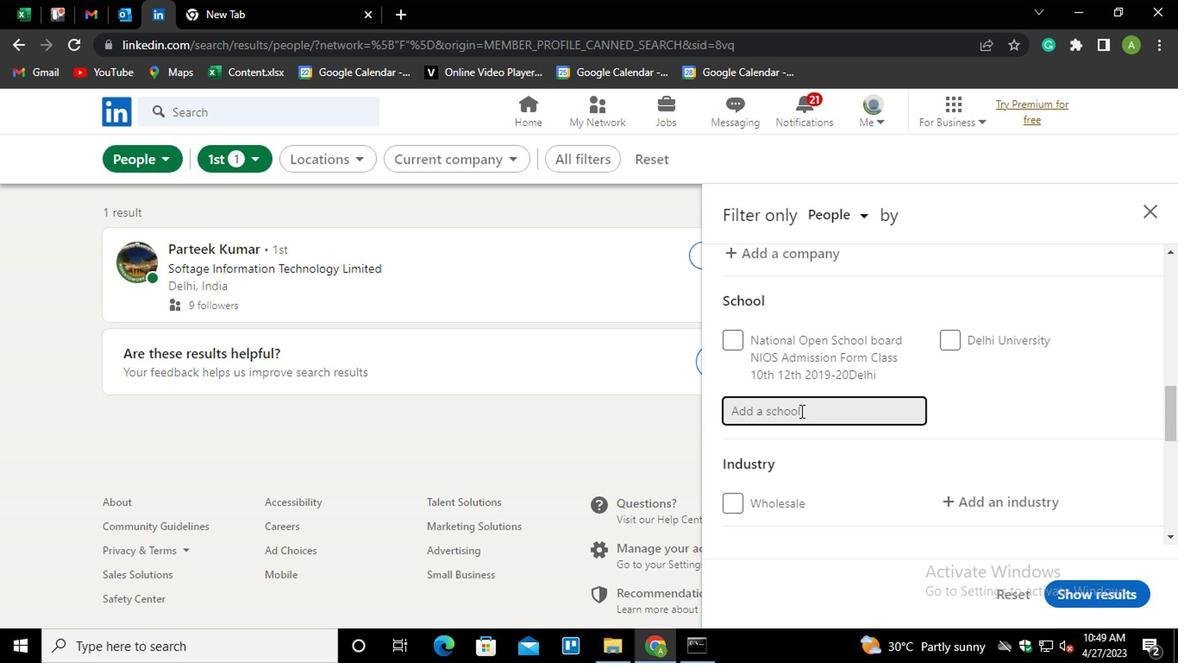 
Action: Key pressed <Key.shift_r>PES<Key.space><Key.down><Key.enter>
Screenshot: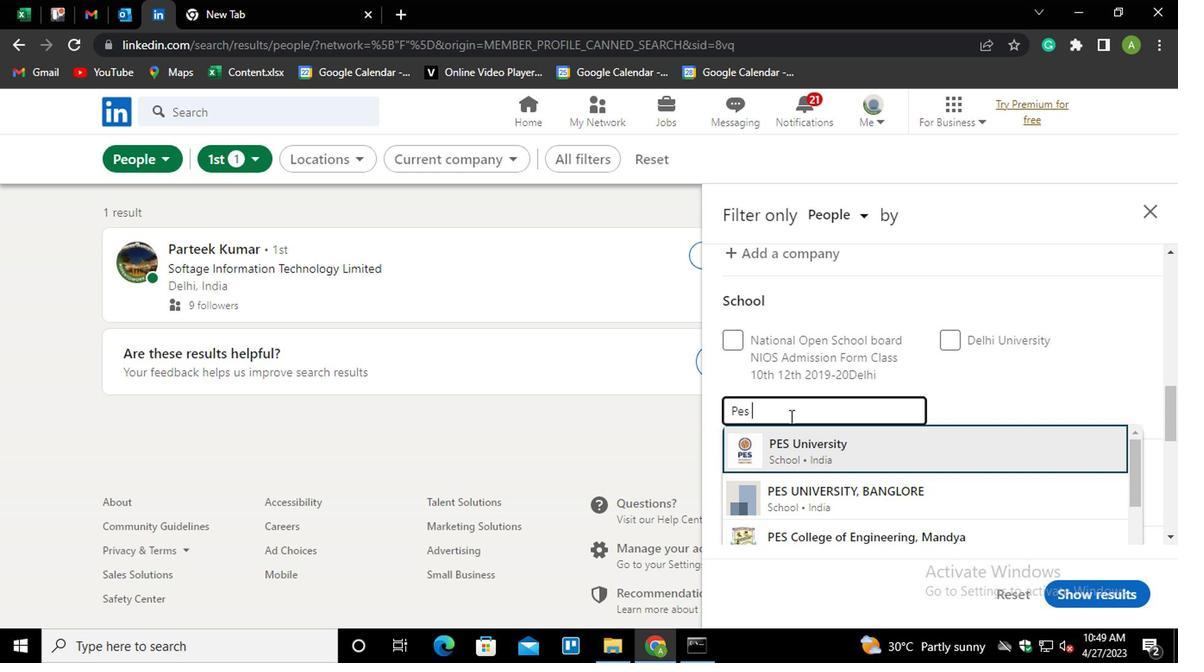 
Action: Mouse moved to (783, 419)
Screenshot: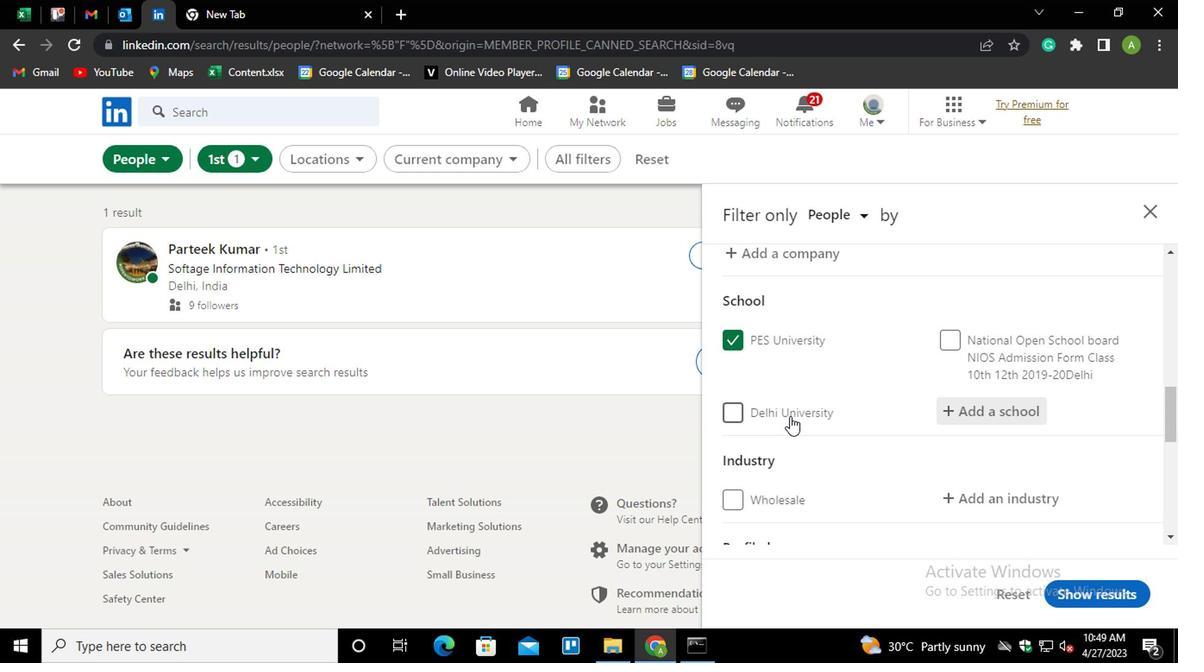 
Action: Mouse scrolled (783, 418) with delta (0, -1)
Screenshot: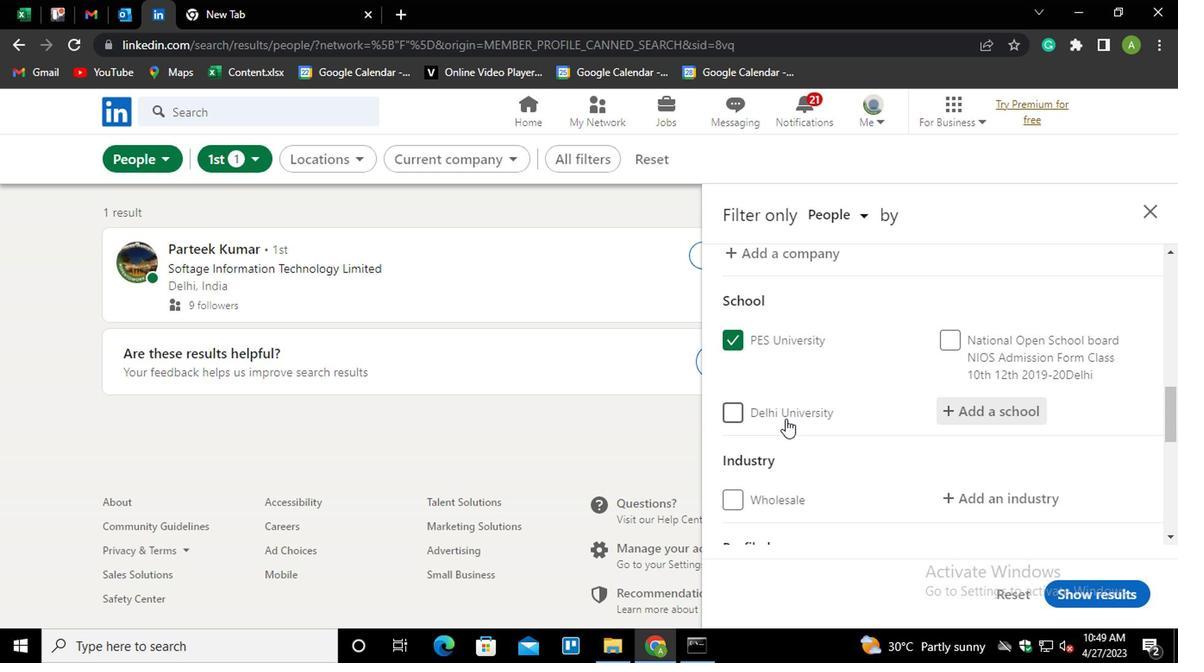 
Action: Mouse moved to (962, 411)
Screenshot: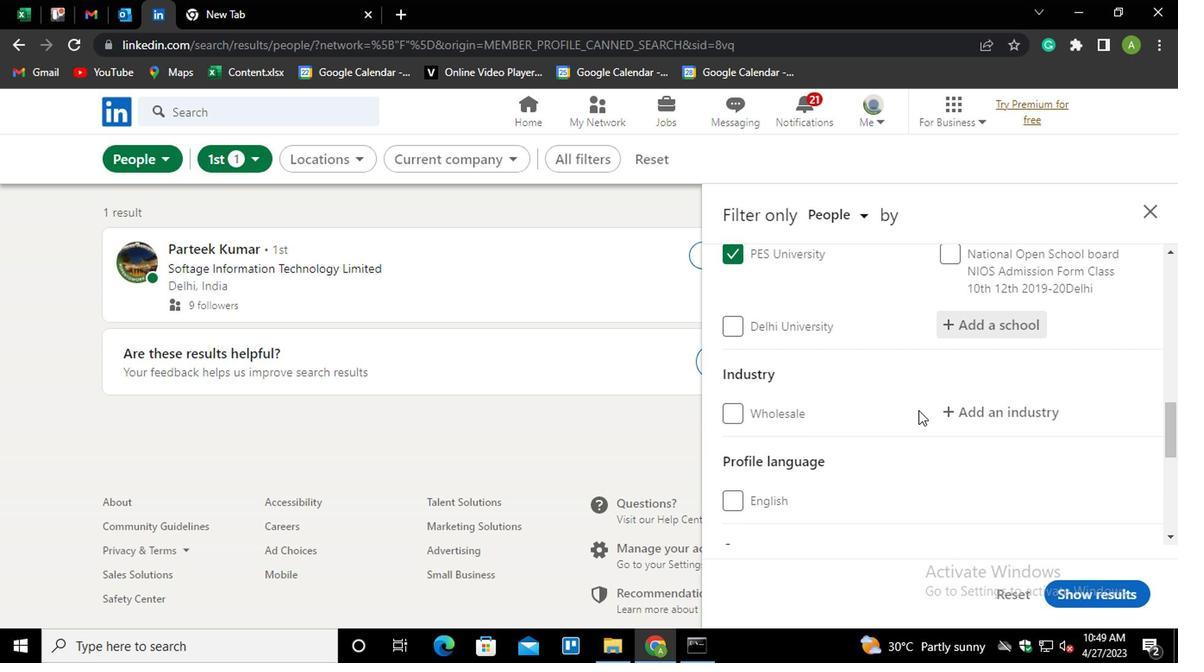 
Action: Mouse pressed left at (962, 411)
Screenshot: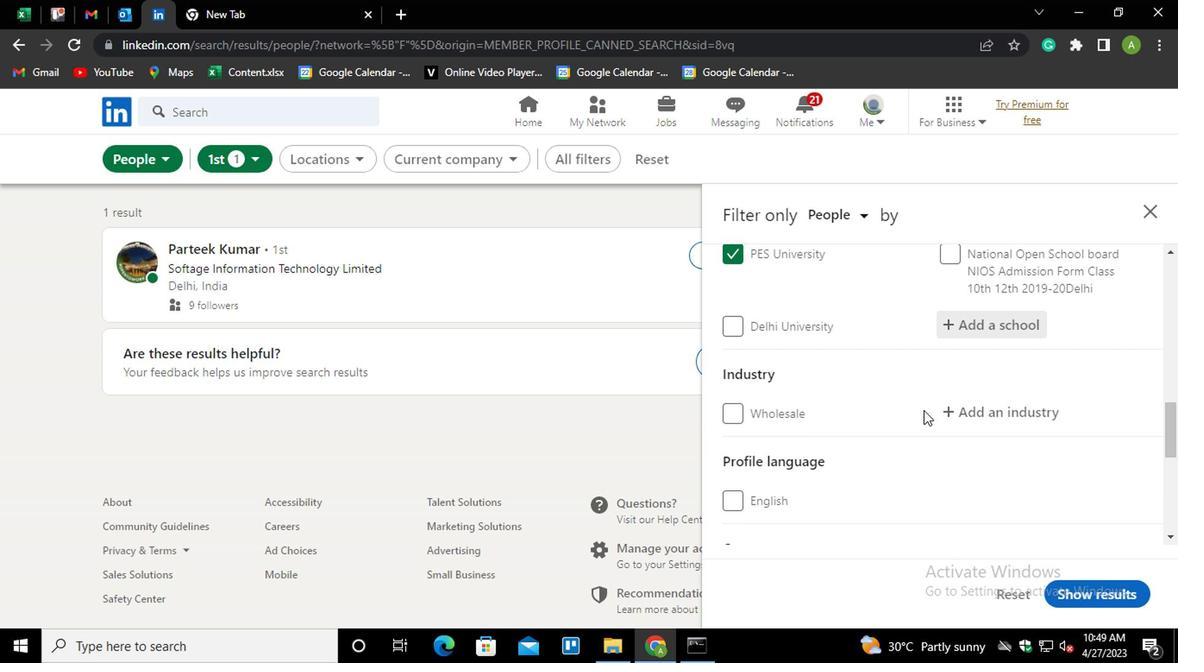 
Action: Mouse moved to (966, 413)
Screenshot: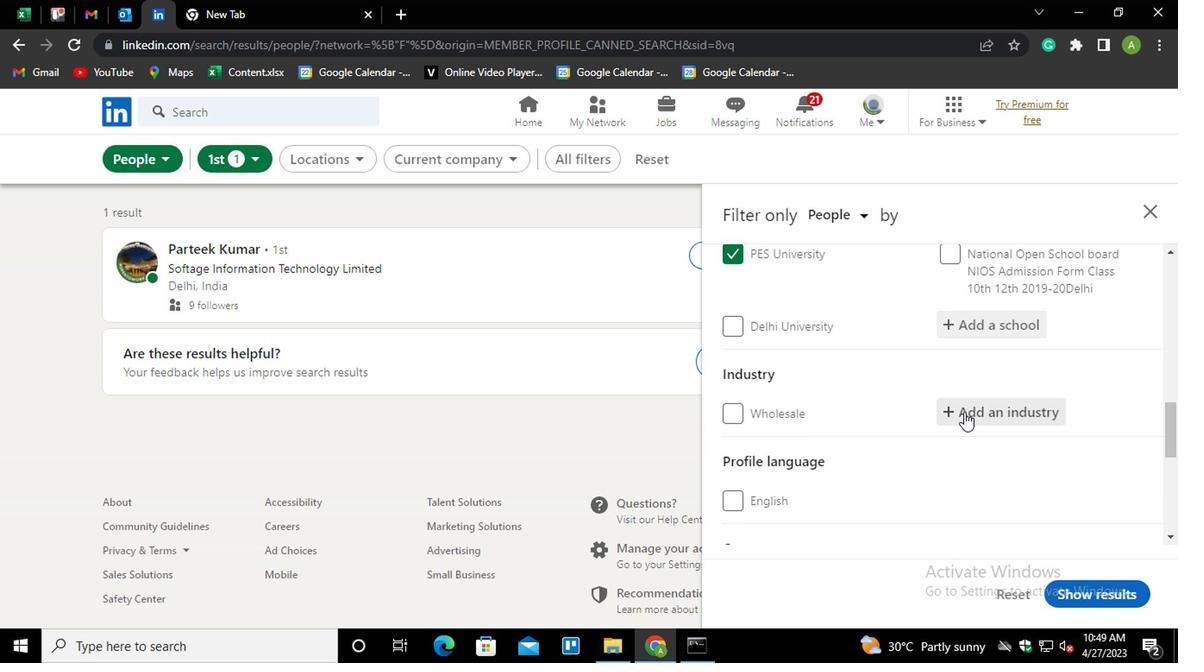 
Action: Mouse pressed left at (966, 413)
Screenshot: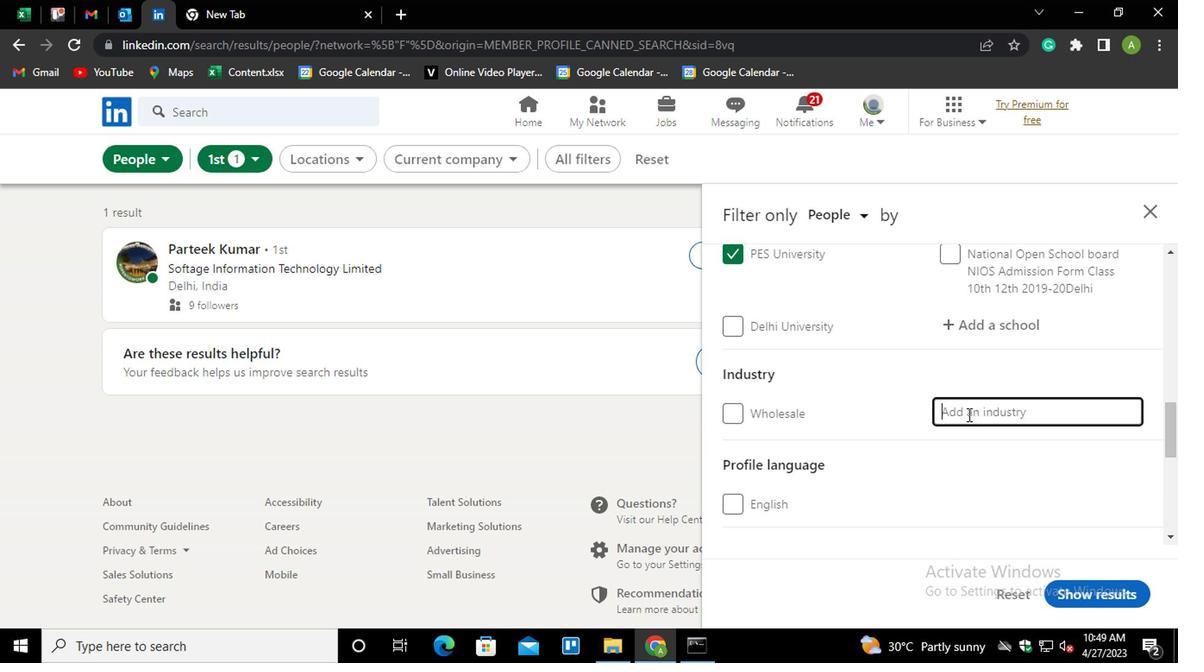 
Action: Mouse moved to (949, 424)
Screenshot: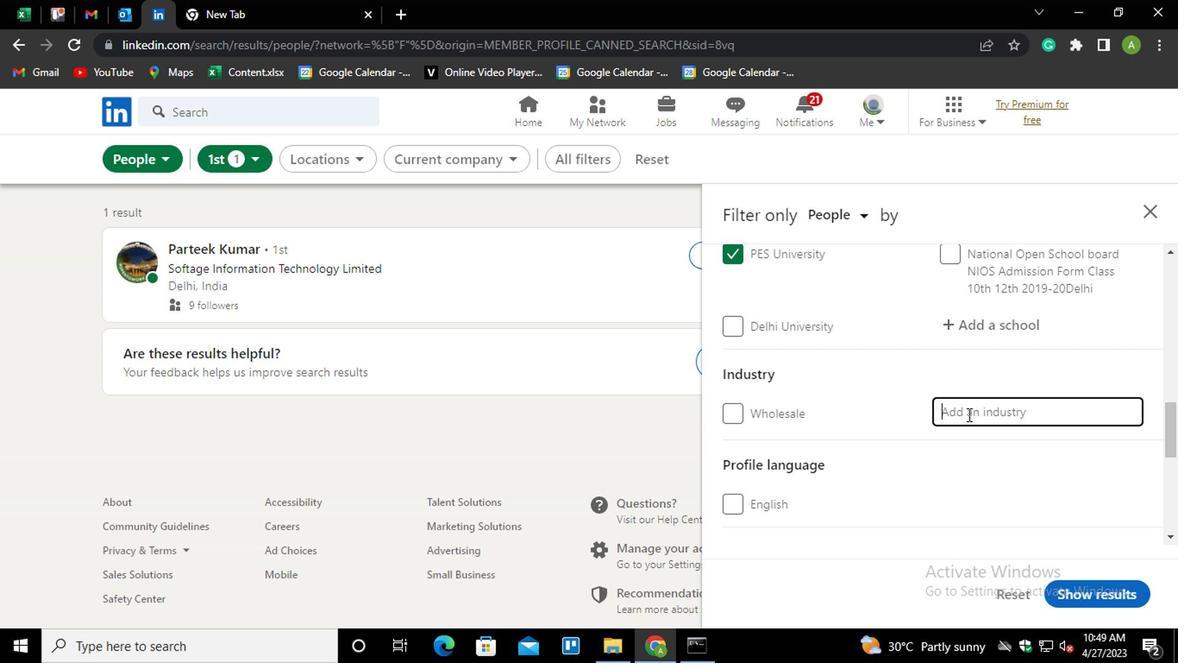 
Action: Key pressed <Key.shift_r>INDUSTRY<Key.shift_r><Key.home><Key.shift>RETAIL<Key.space><Key.shift>ART<Key.down><Key.enter>
Screenshot: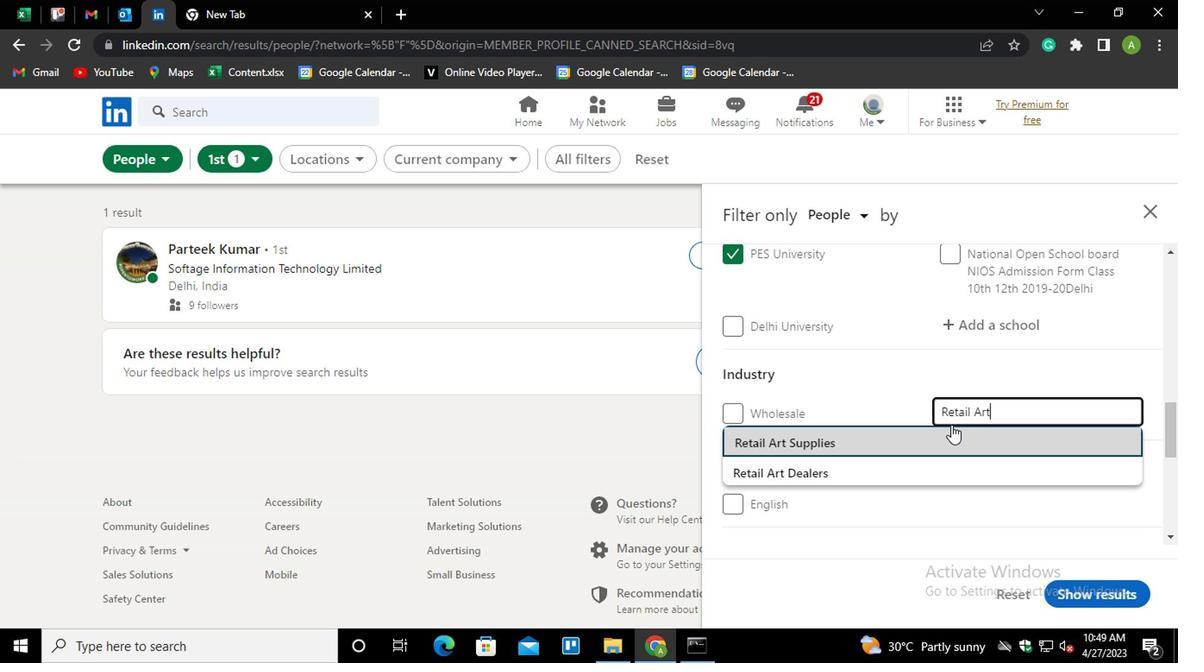 
Action: Mouse moved to (937, 430)
Screenshot: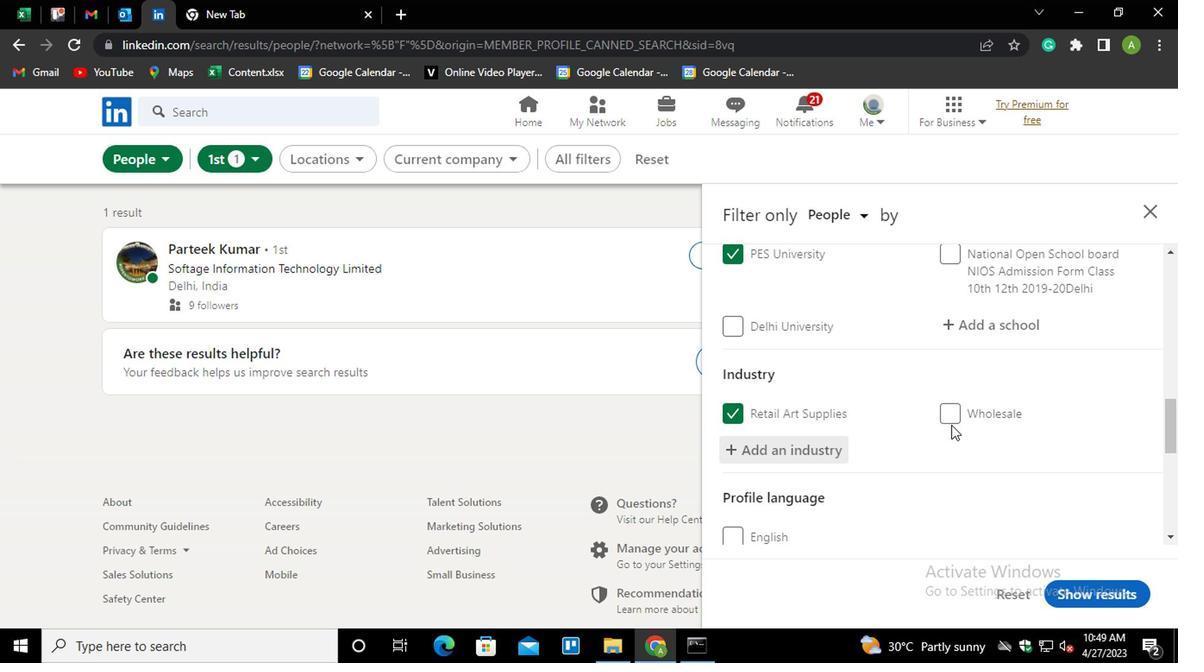 
Action: Mouse scrolled (937, 429) with delta (0, 0)
Screenshot: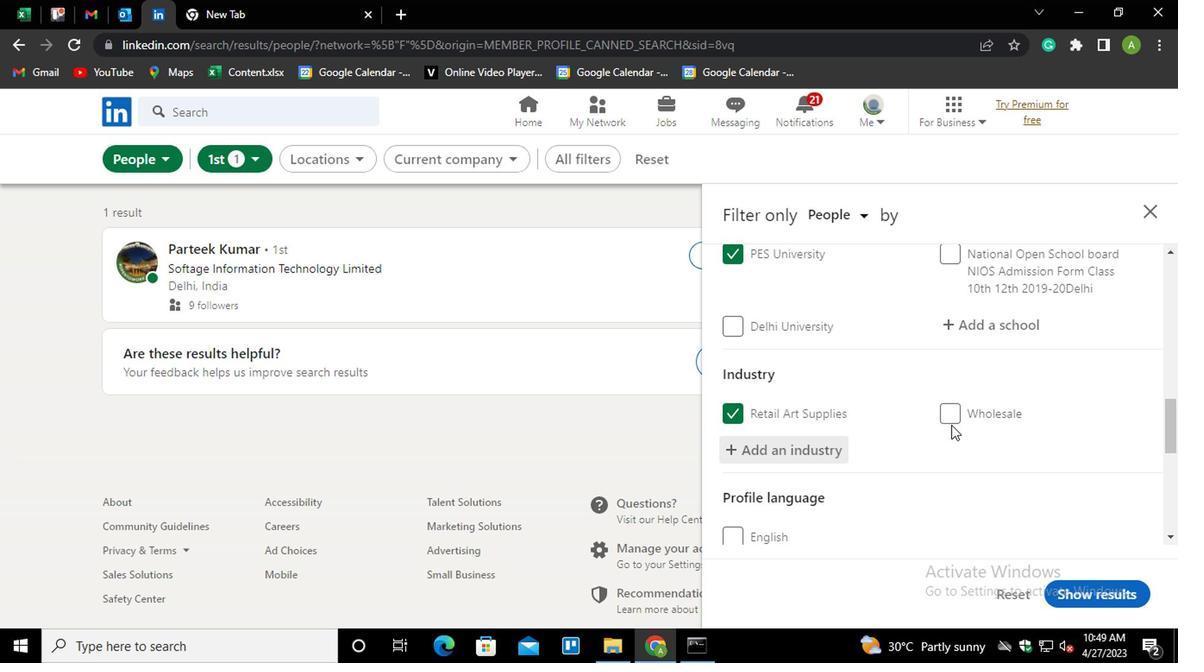 
Action: Mouse scrolled (937, 429) with delta (0, 0)
Screenshot: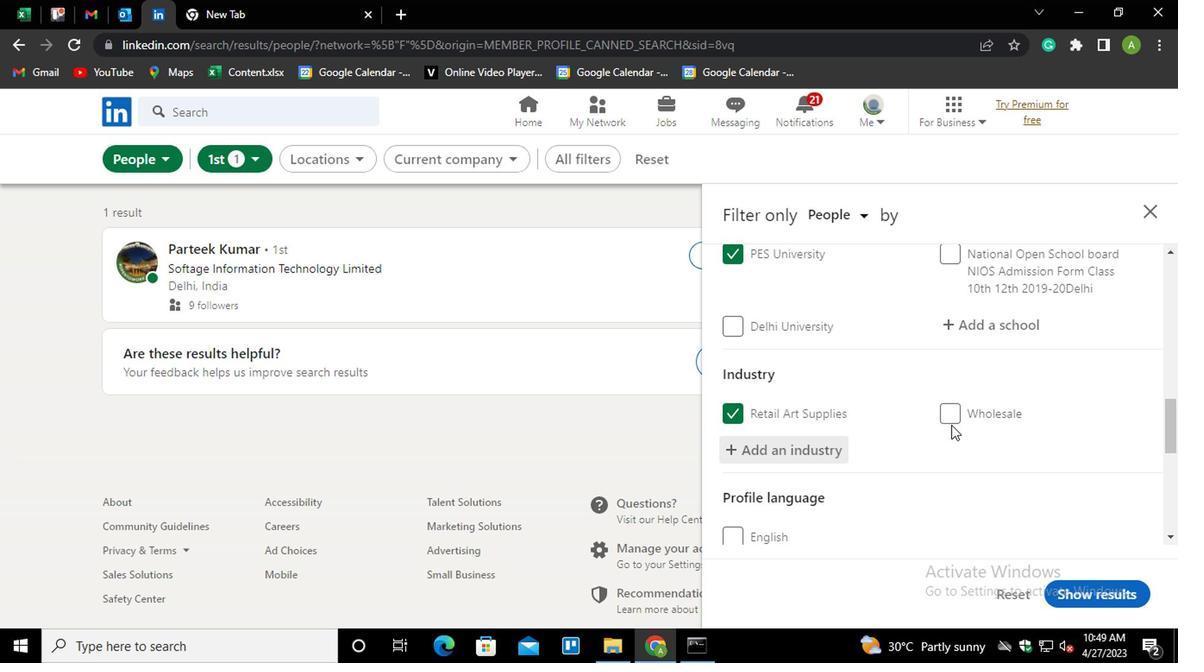 
Action: Mouse moved to (744, 362)
Screenshot: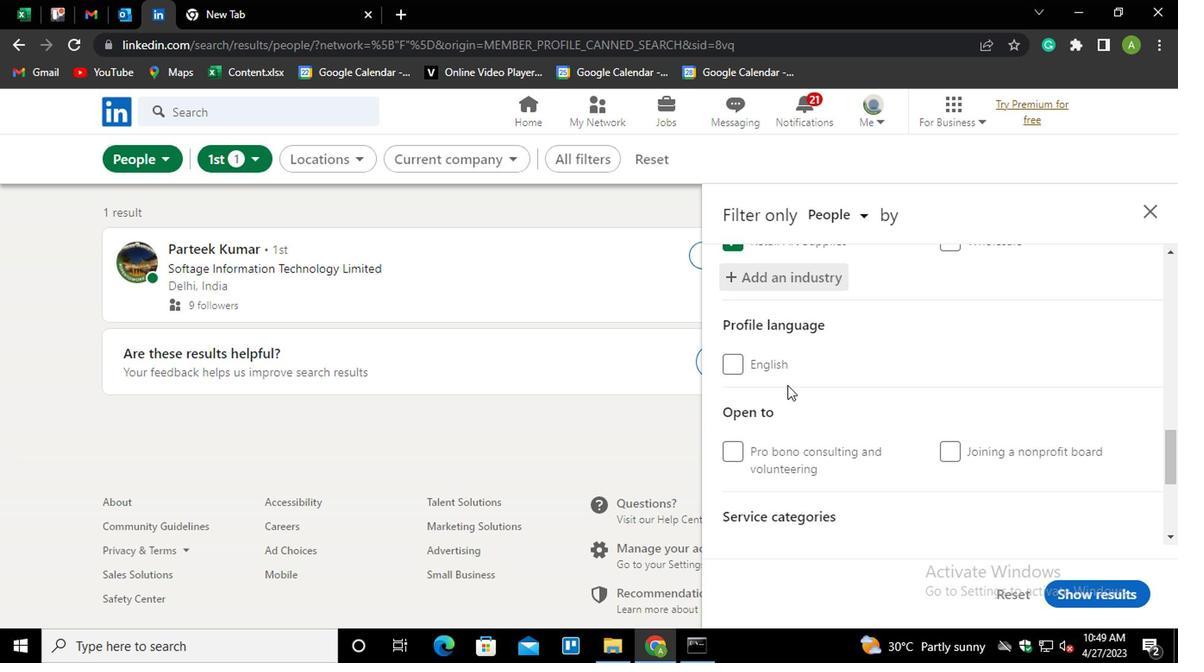
Action: Mouse pressed left at (744, 362)
Screenshot: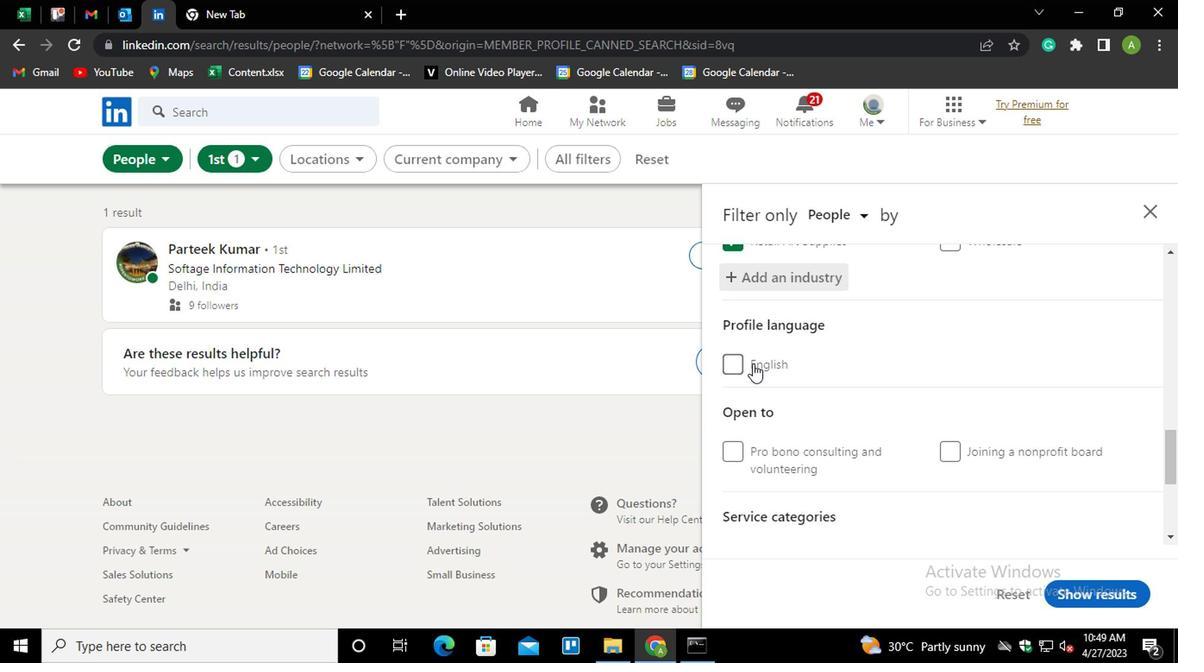 
Action: Mouse moved to (783, 444)
Screenshot: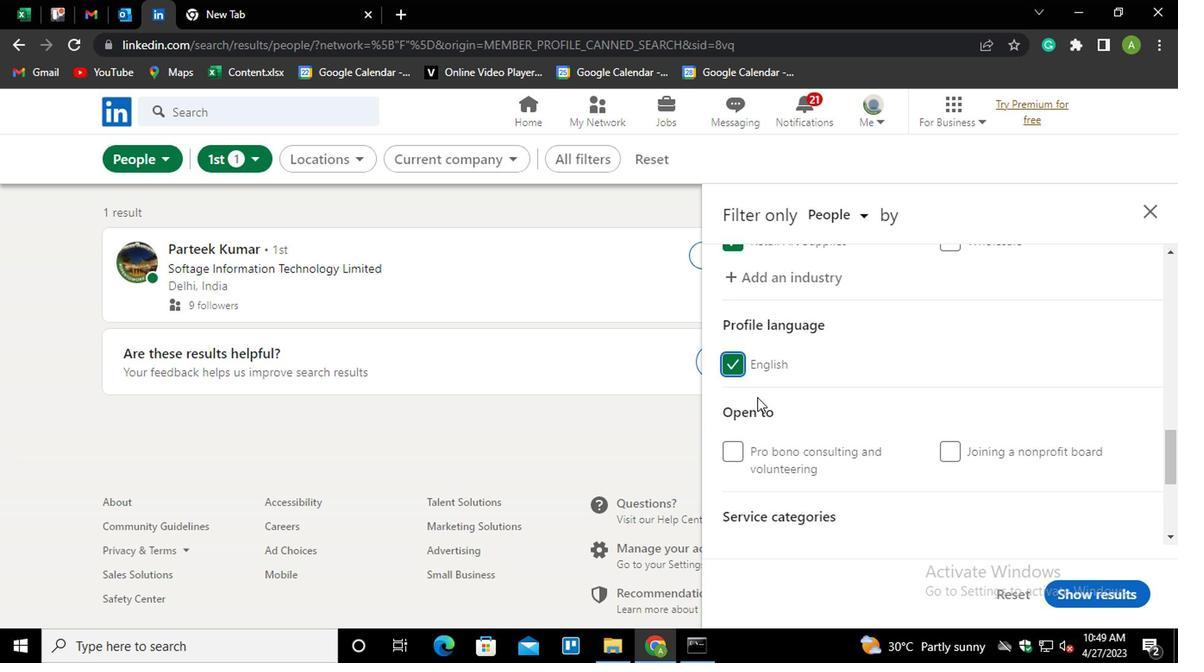 
Action: Mouse scrolled (783, 443) with delta (0, -1)
Screenshot: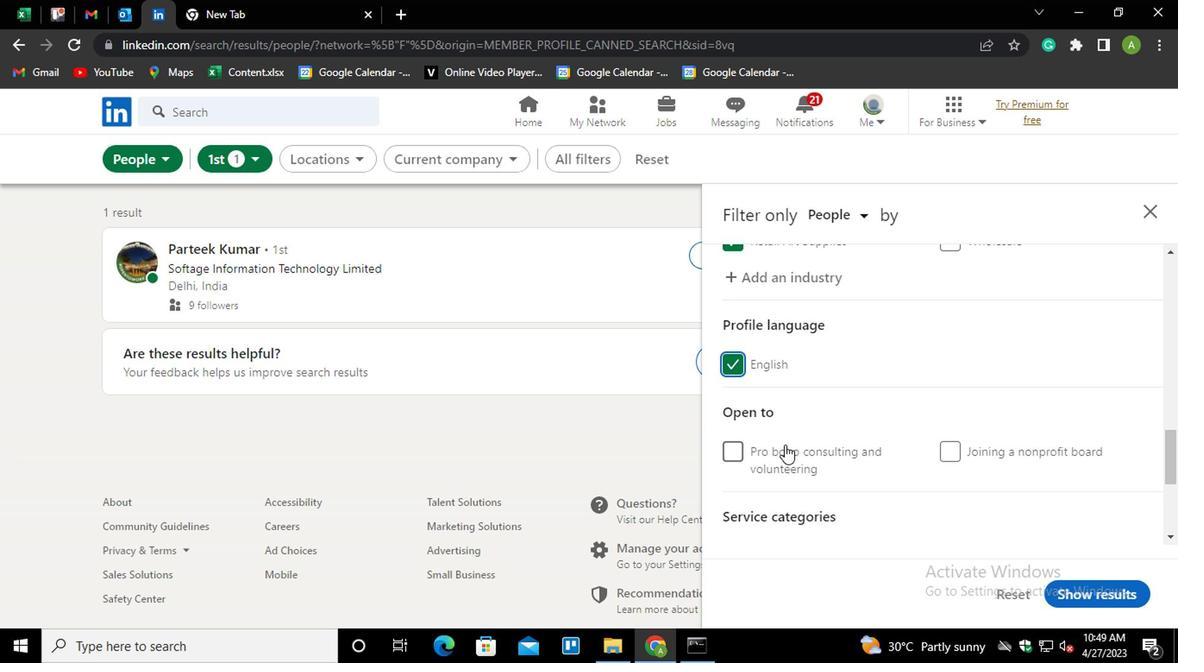 
Action: Mouse scrolled (783, 443) with delta (0, -1)
Screenshot: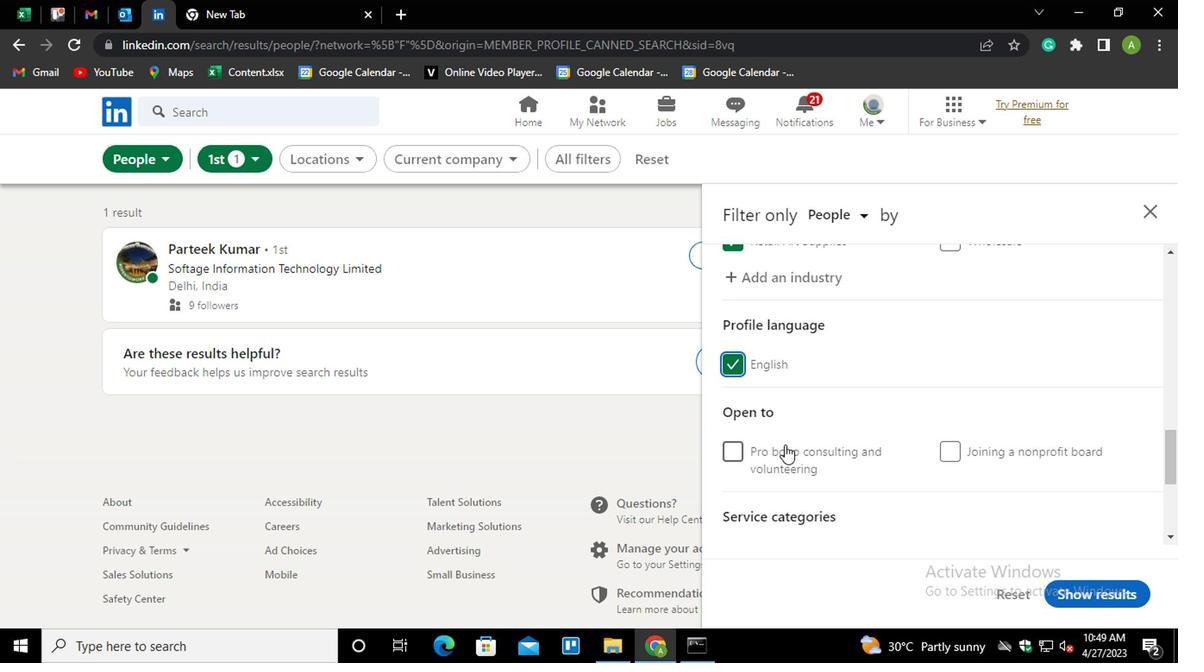 
Action: Mouse moved to (779, 387)
Screenshot: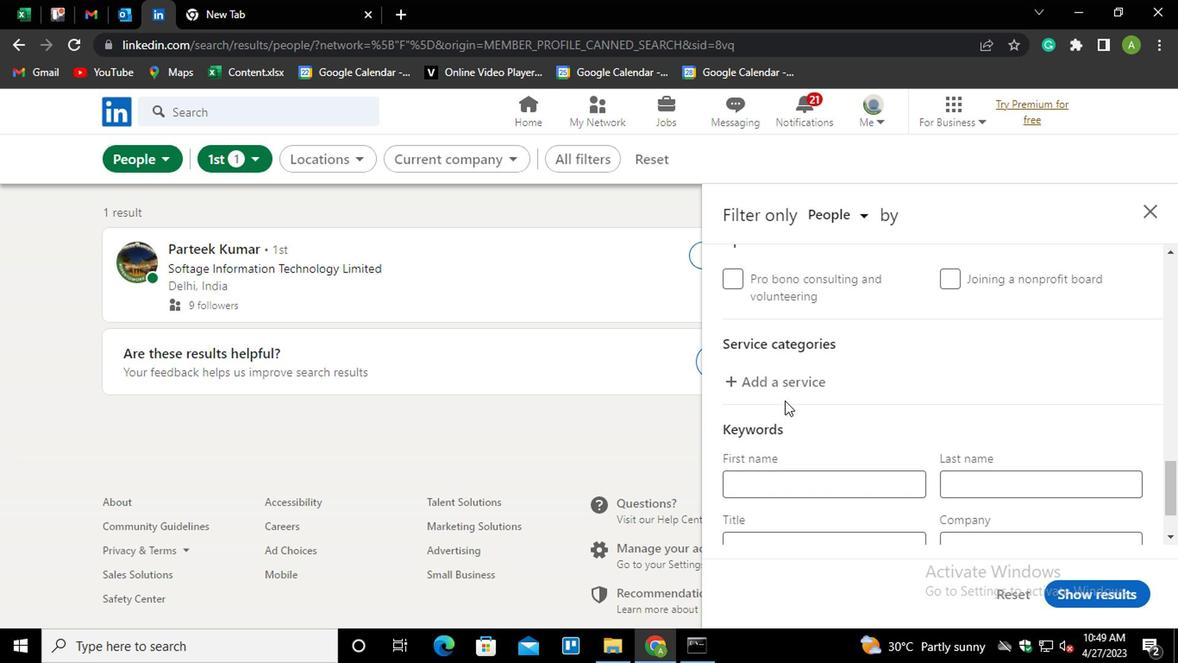 
Action: Mouse pressed left at (779, 387)
Screenshot: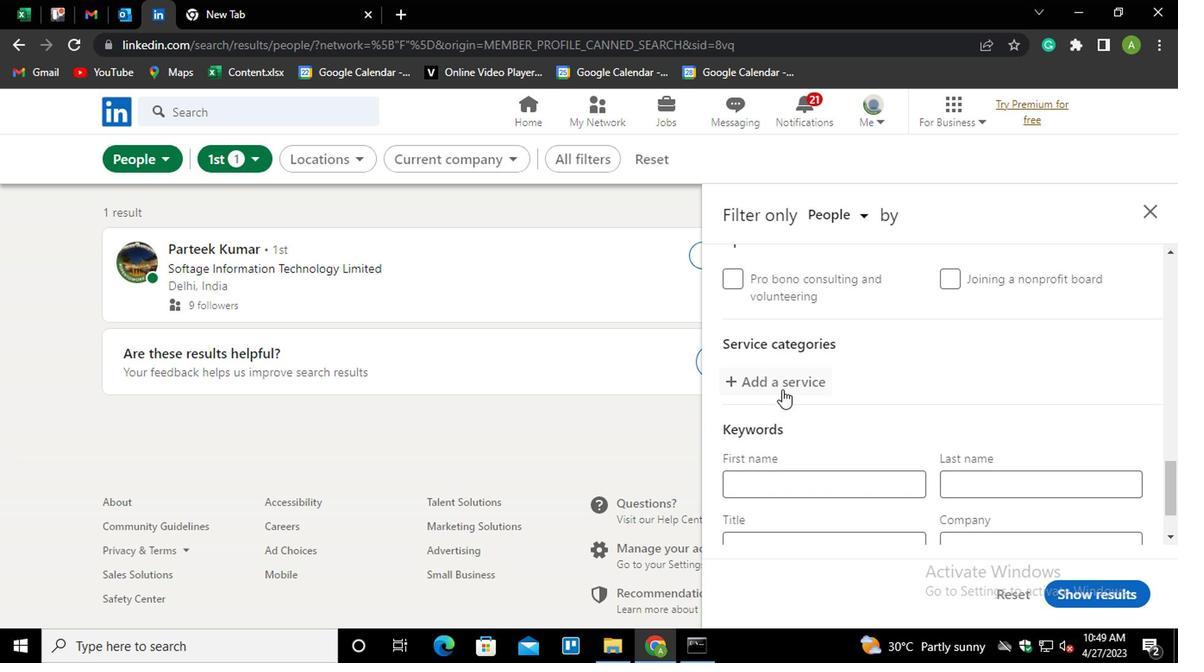 
Action: Mouse moved to (788, 383)
Screenshot: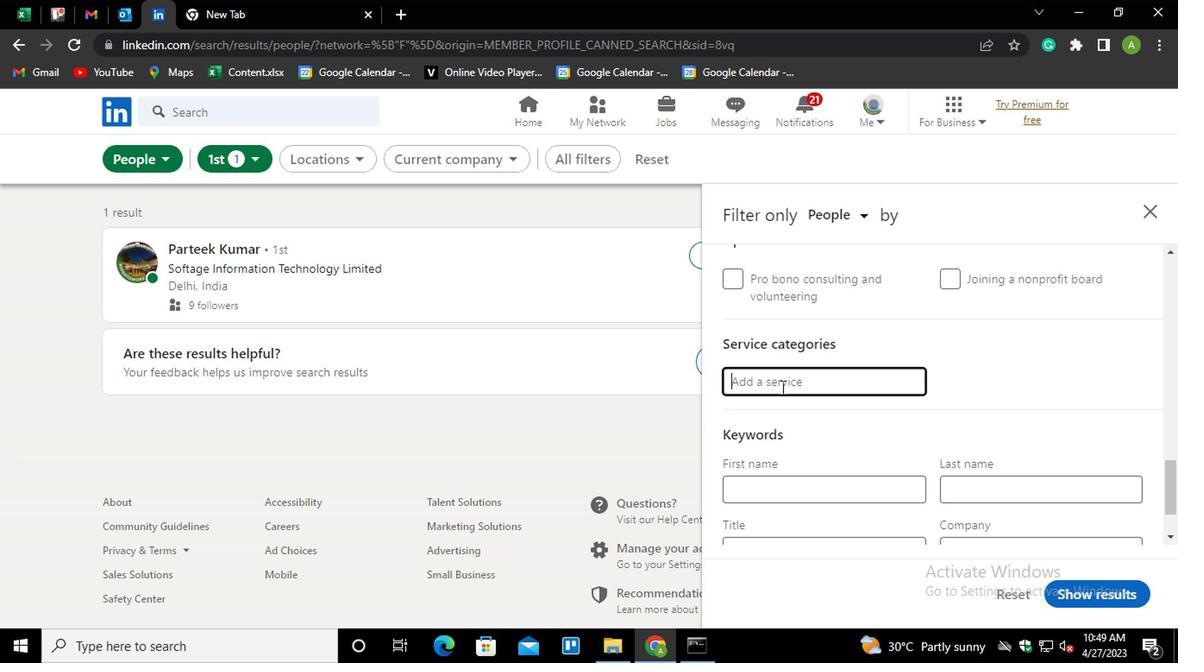 
Action: Mouse pressed left at (788, 383)
Screenshot: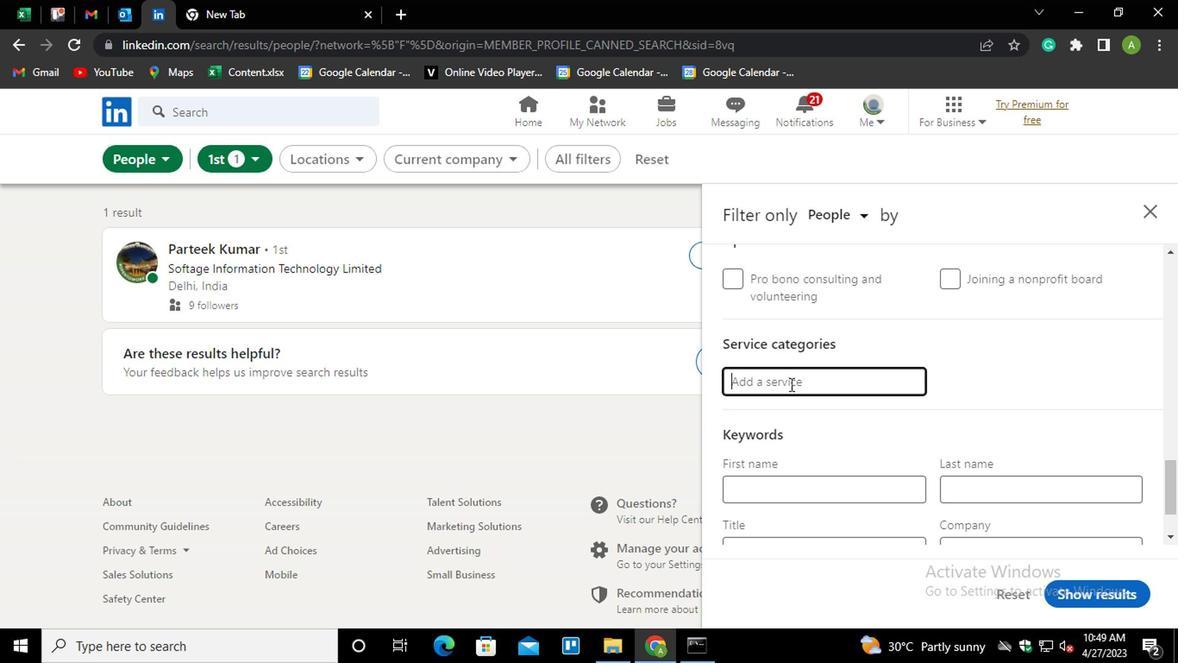
Action: Key pressed <Key.shift>TYPING<Key.down><Key.enter>
Screenshot: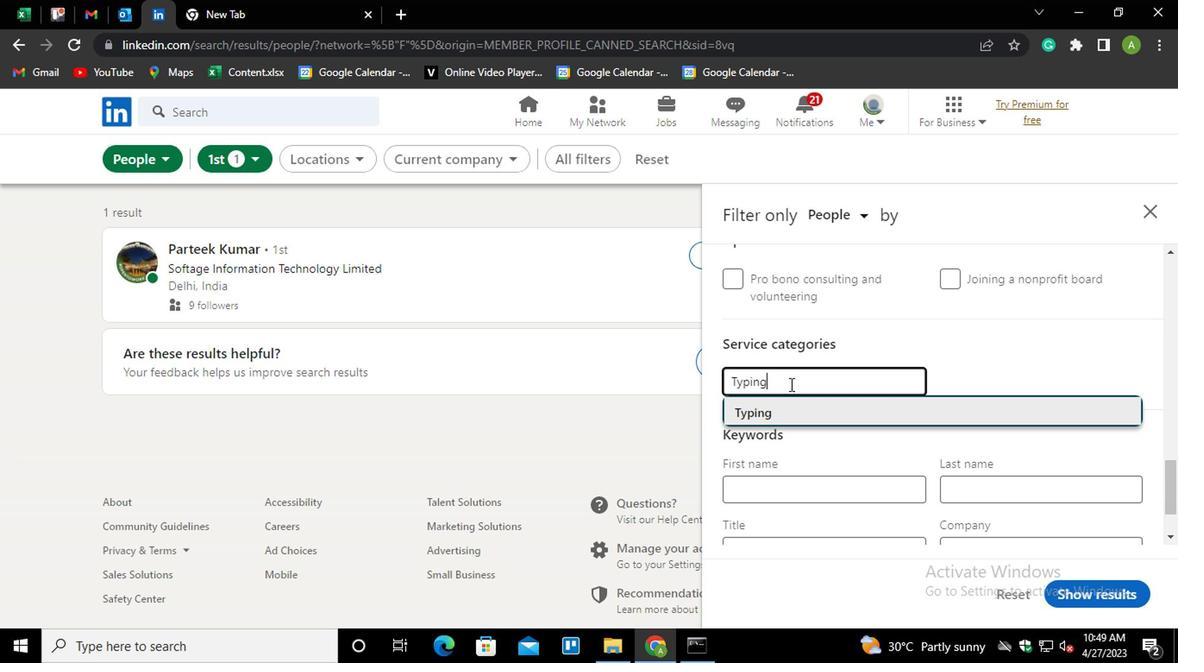 
Action: Mouse moved to (791, 380)
Screenshot: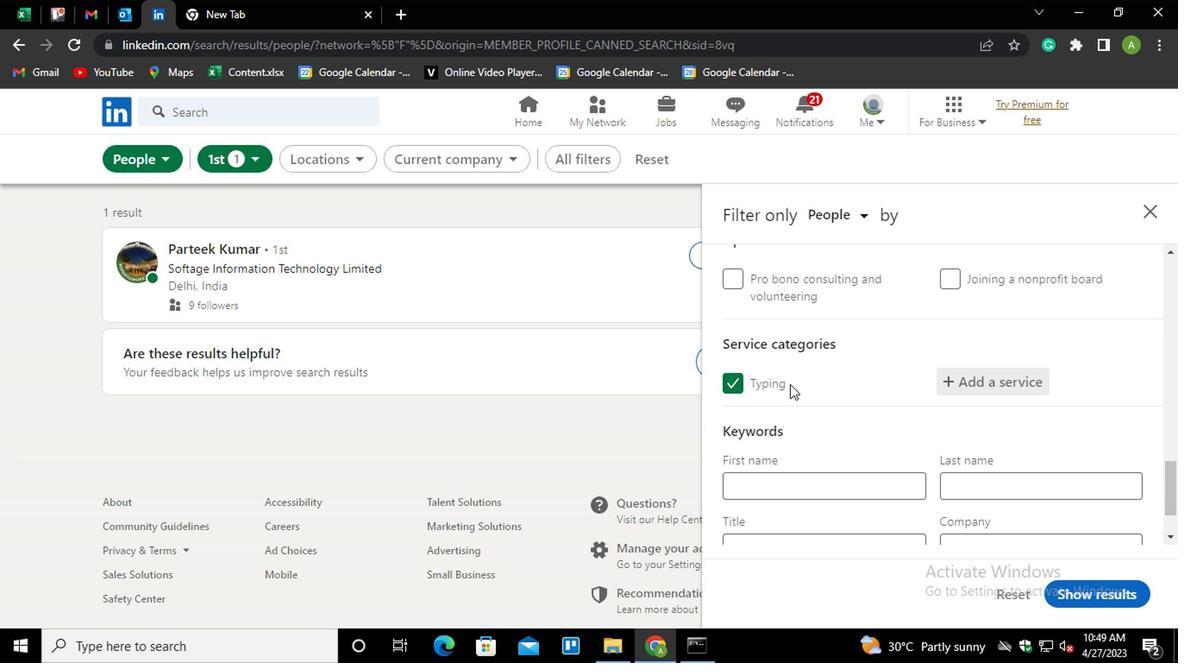 
Action: Mouse scrolled (791, 379) with delta (0, 0)
Screenshot: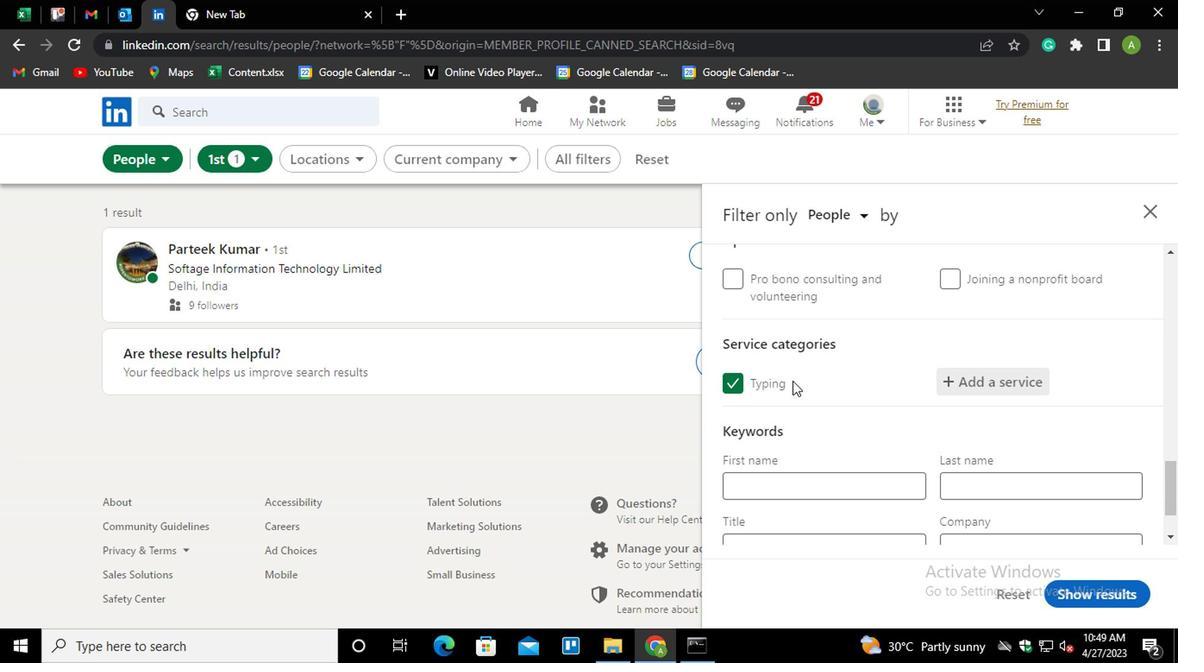 
Action: Mouse scrolled (791, 379) with delta (0, 0)
Screenshot: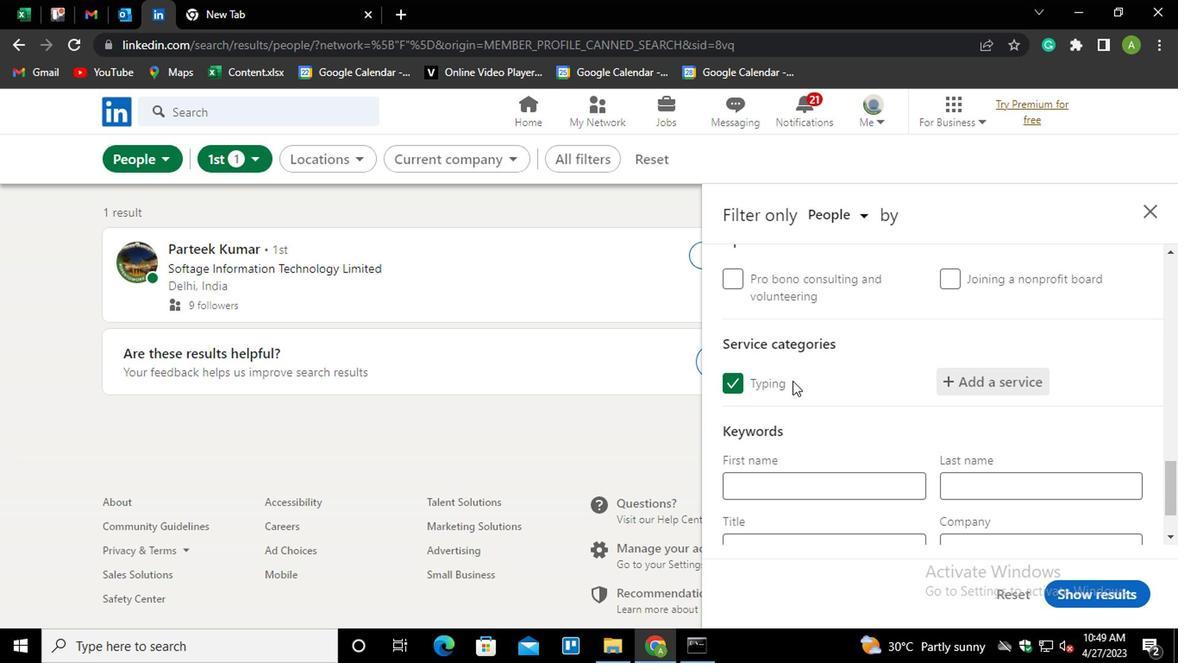
Action: Mouse scrolled (791, 379) with delta (0, 0)
Screenshot: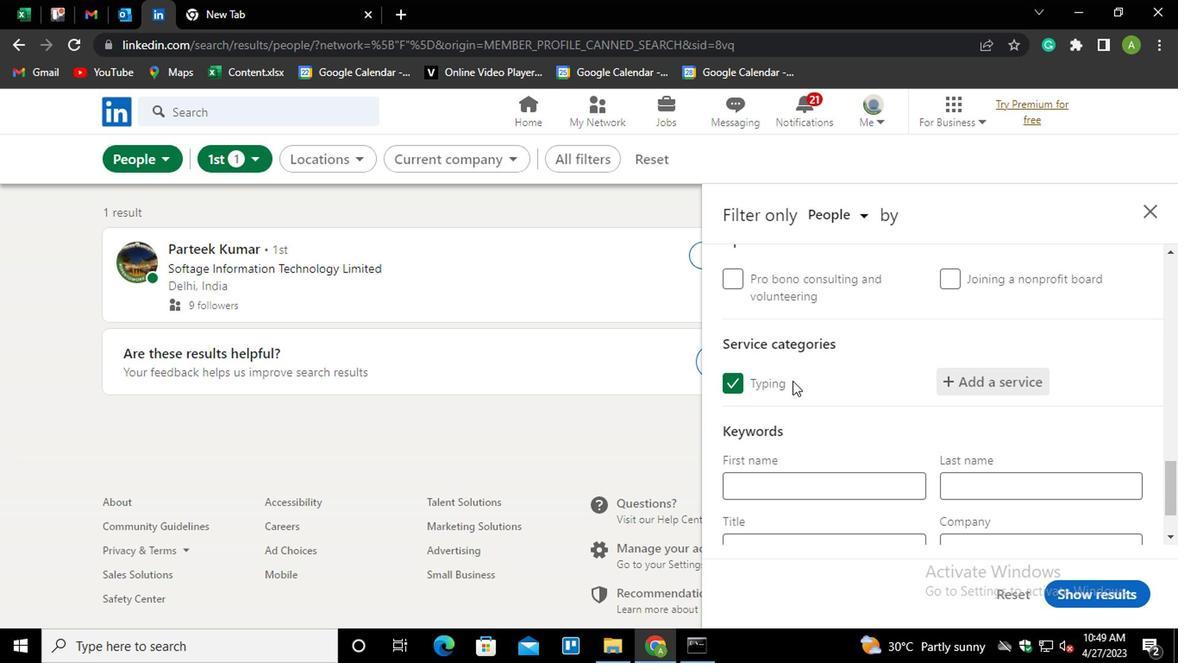 
Action: Mouse scrolled (791, 379) with delta (0, 0)
Screenshot: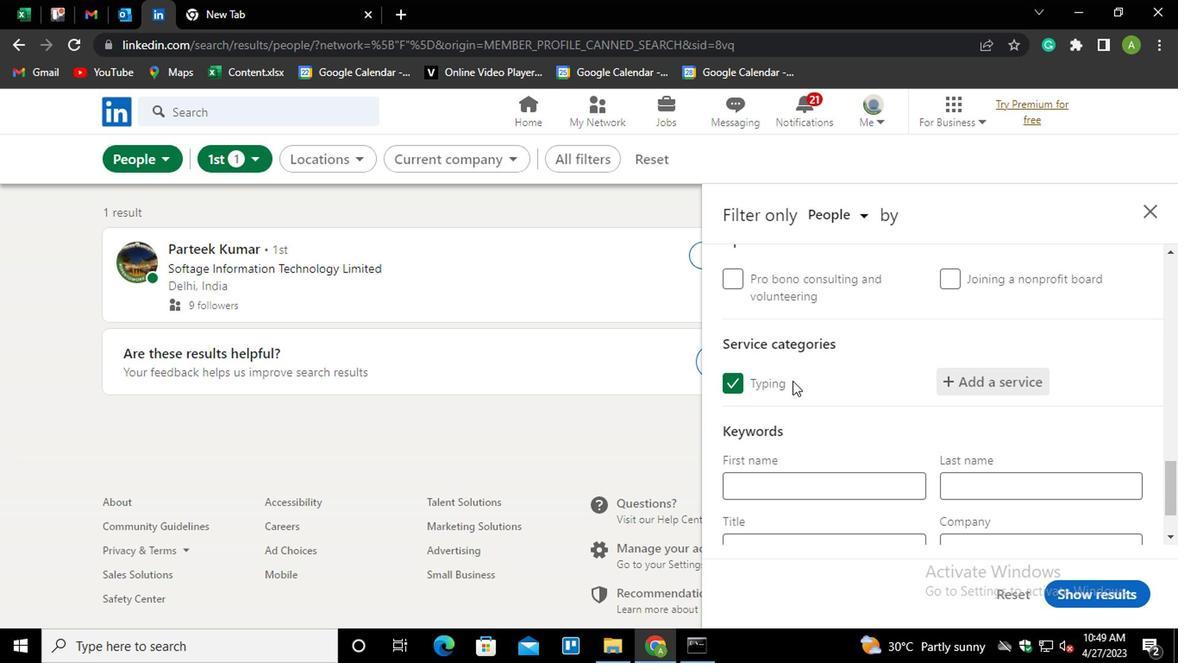 
Action: Mouse scrolled (791, 379) with delta (0, 0)
Screenshot: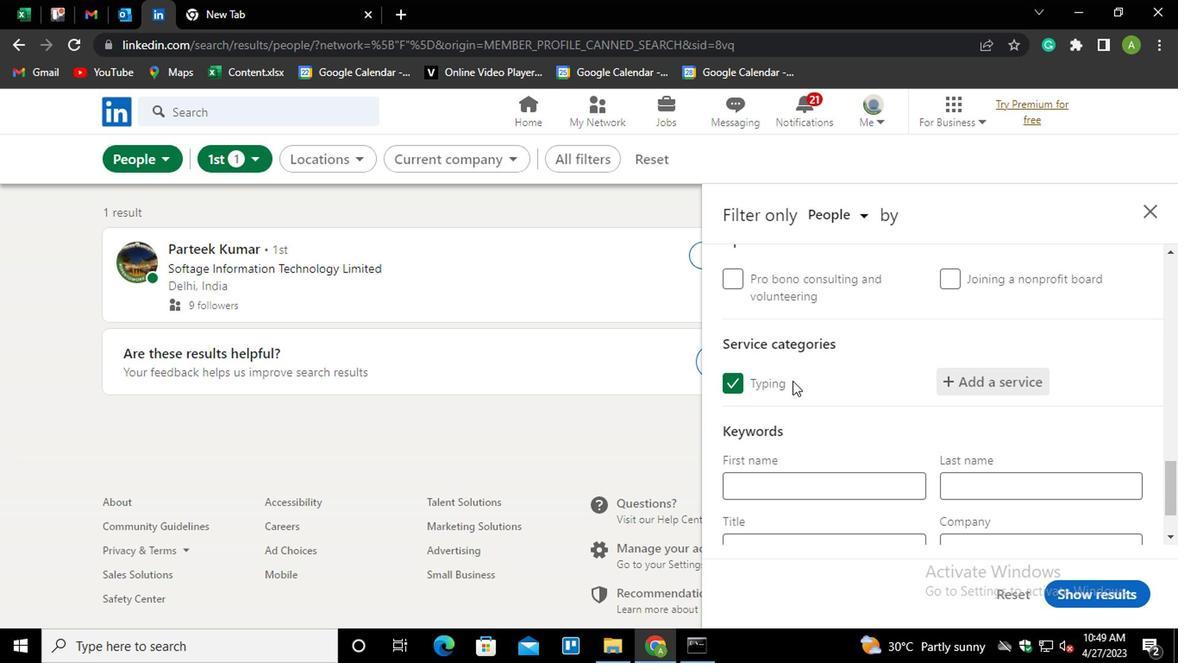 
Action: Mouse moved to (773, 469)
Screenshot: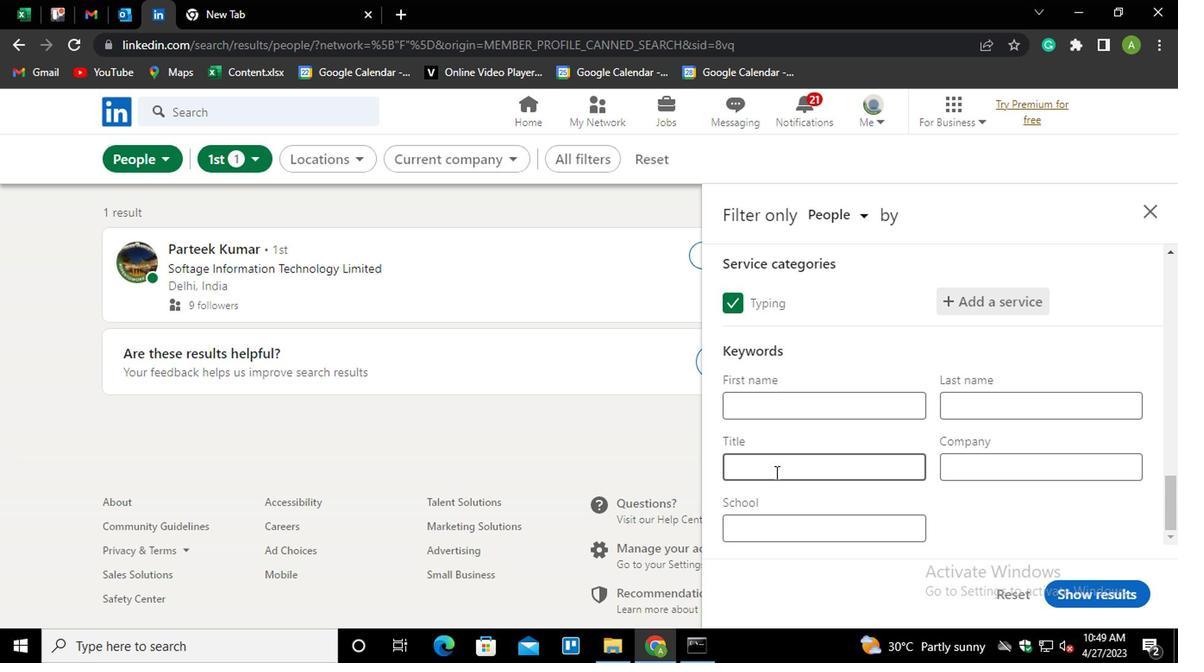 
Action: Mouse pressed left at (773, 469)
Screenshot: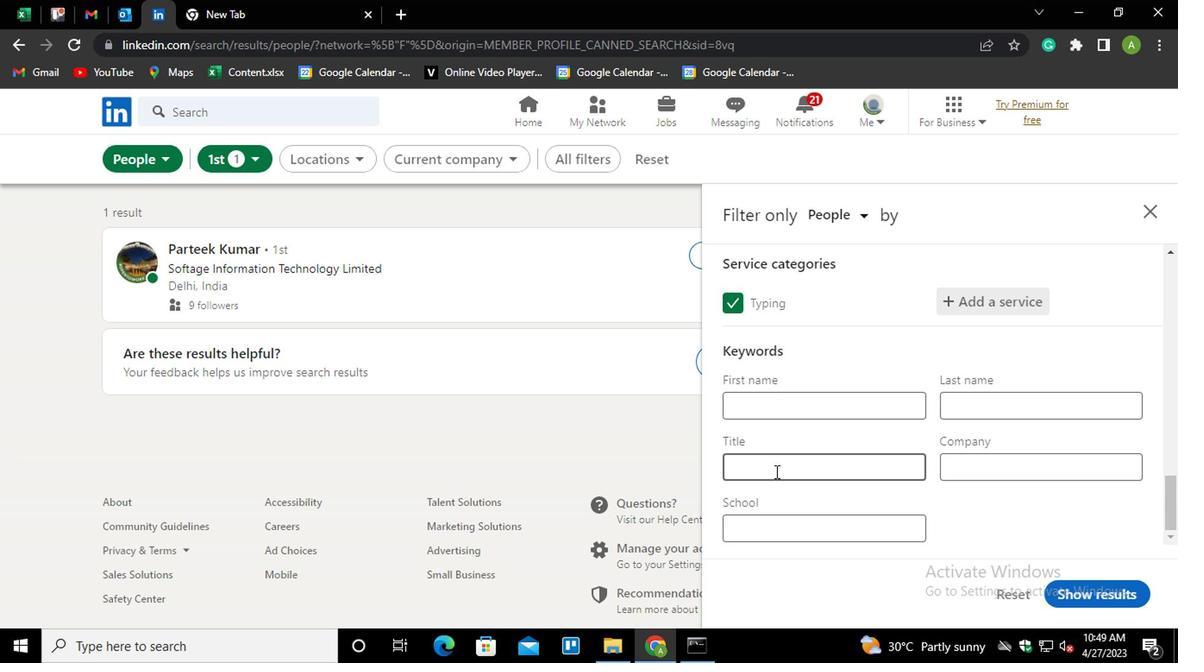 
Action: Key pressed <Key.shift>REIKI<Key.space><Key.shift_r>PRACTIONER
Screenshot: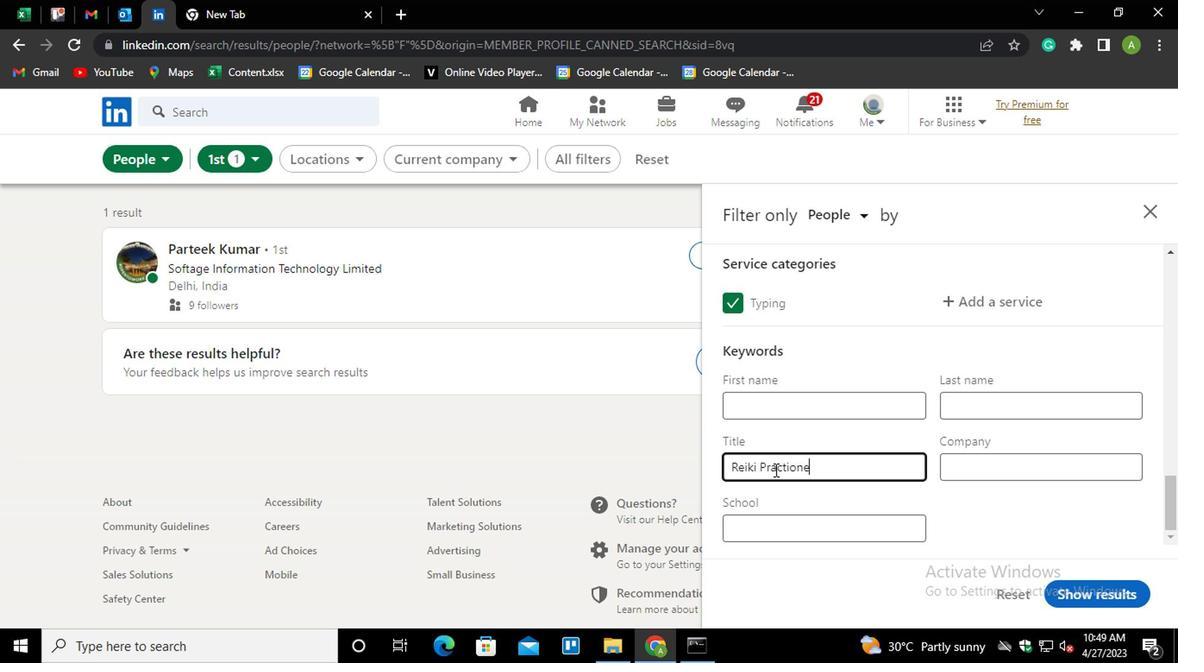 
Action: Mouse moved to (1008, 521)
Screenshot: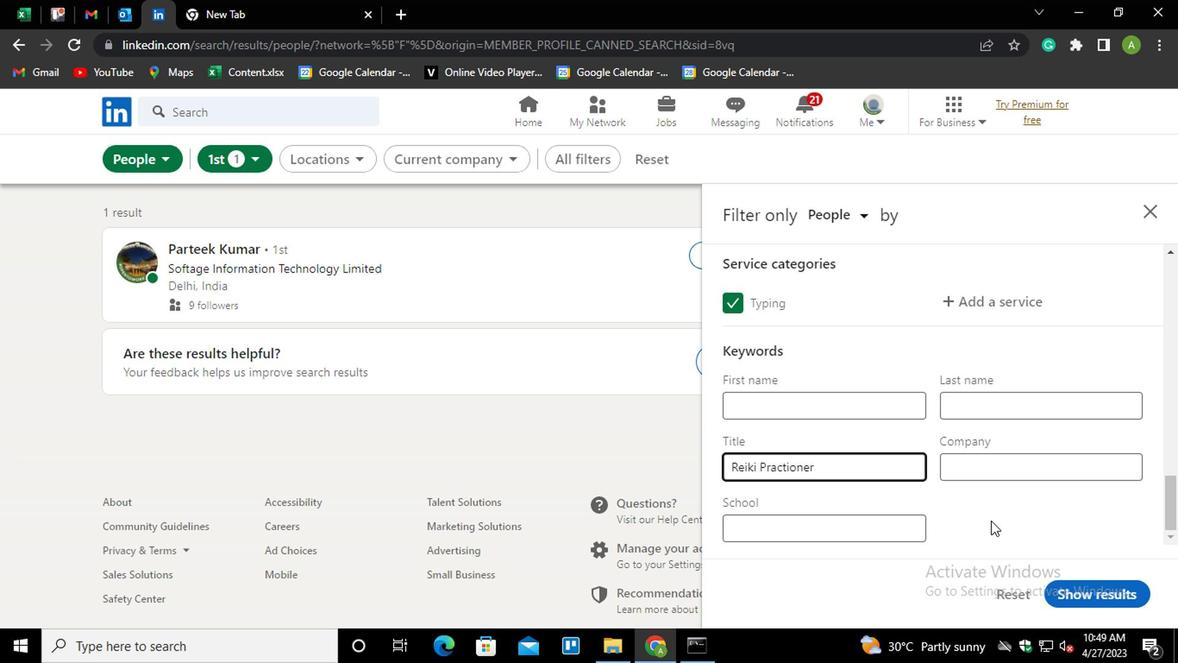 
Action: Mouse pressed left at (1008, 521)
Screenshot: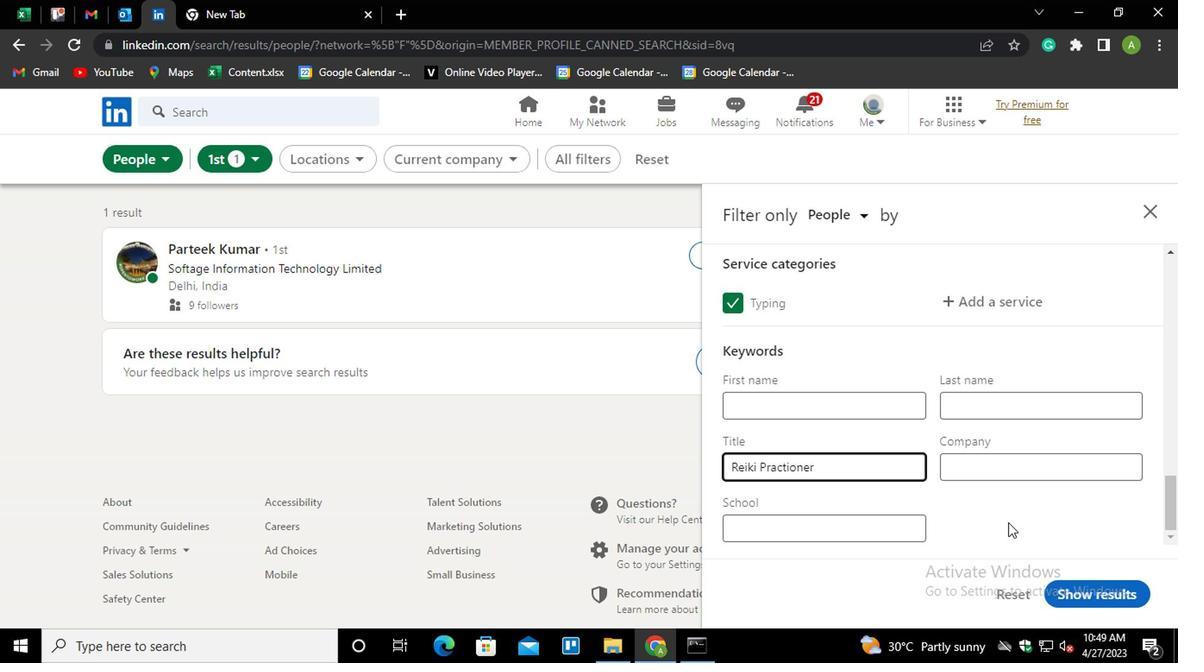 
Action: Mouse moved to (1090, 596)
Screenshot: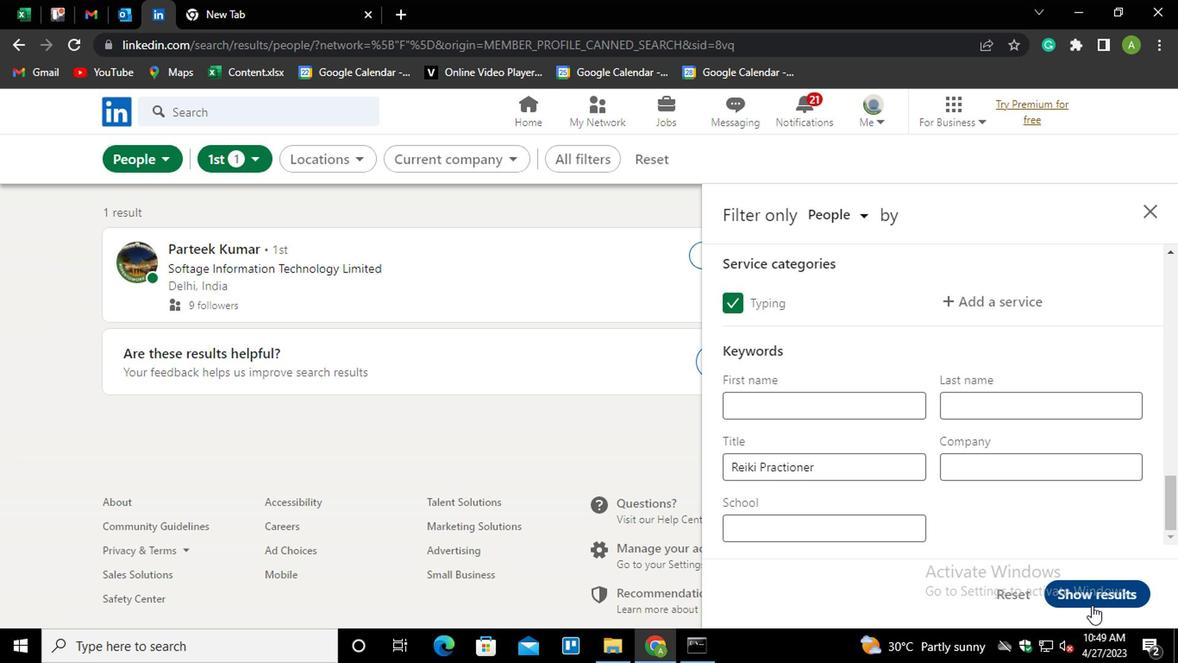 
Action: Mouse pressed left at (1090, 596)
Screenshot: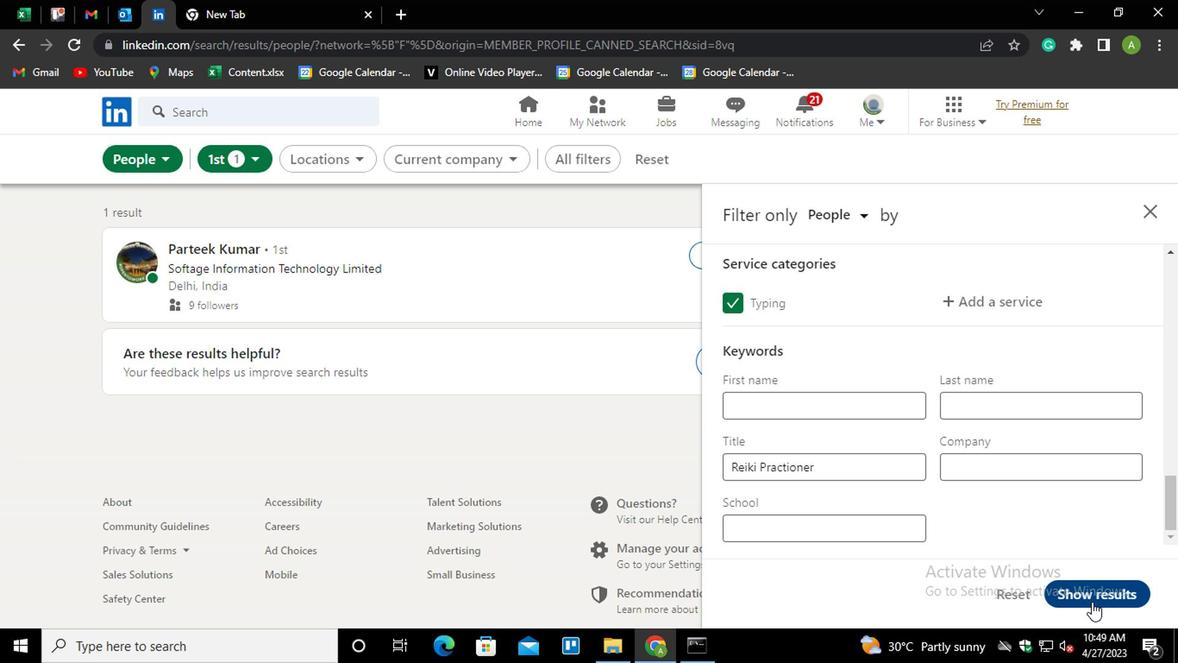 
Action: Mouse moved to (1088, 595)
Screenshot: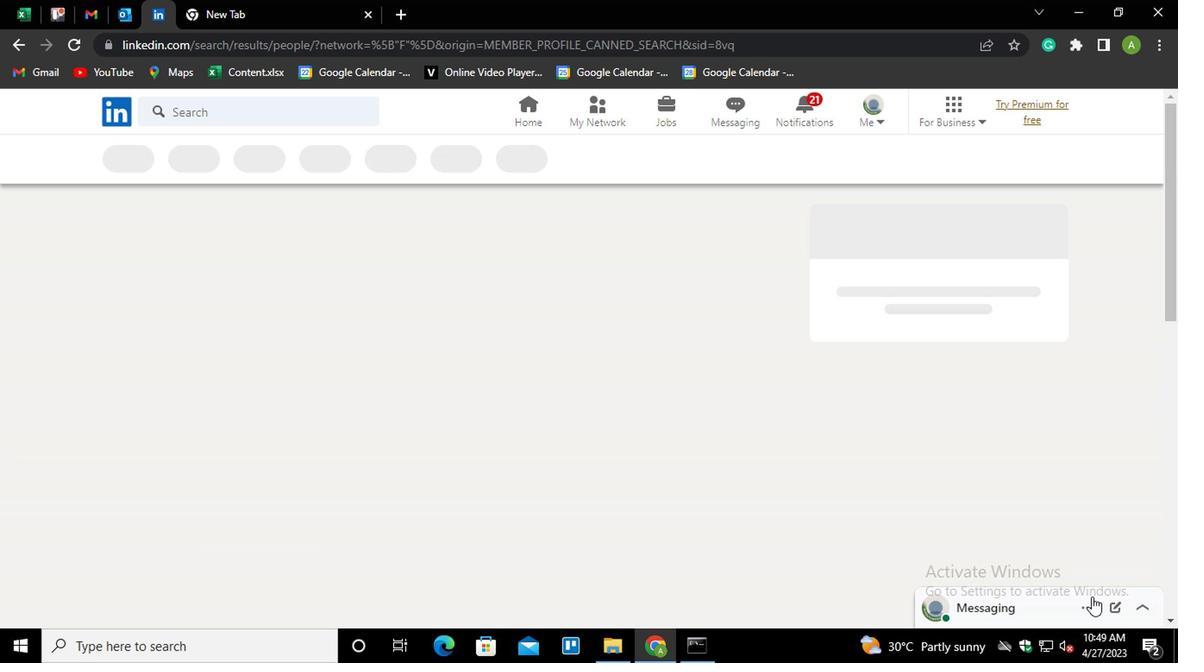 
